Task: Add a signature Kyle Scott containing Best wishes for a happy National Child Health Day, Kyle Scott to email address softage.6@softage.net and add a folder Manufacturing
Action: Mouse moved to (113, 114)
Screenshot: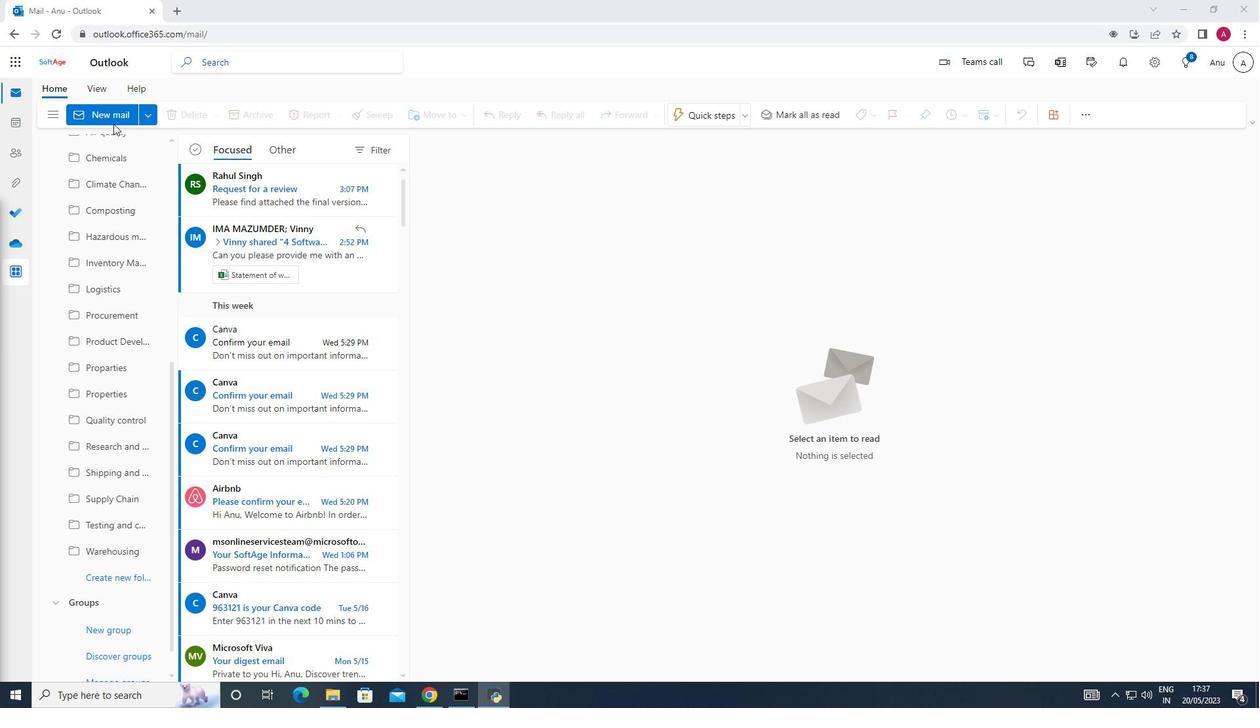 
Action: Mouse pressed left at (113, 114)
Screenshot: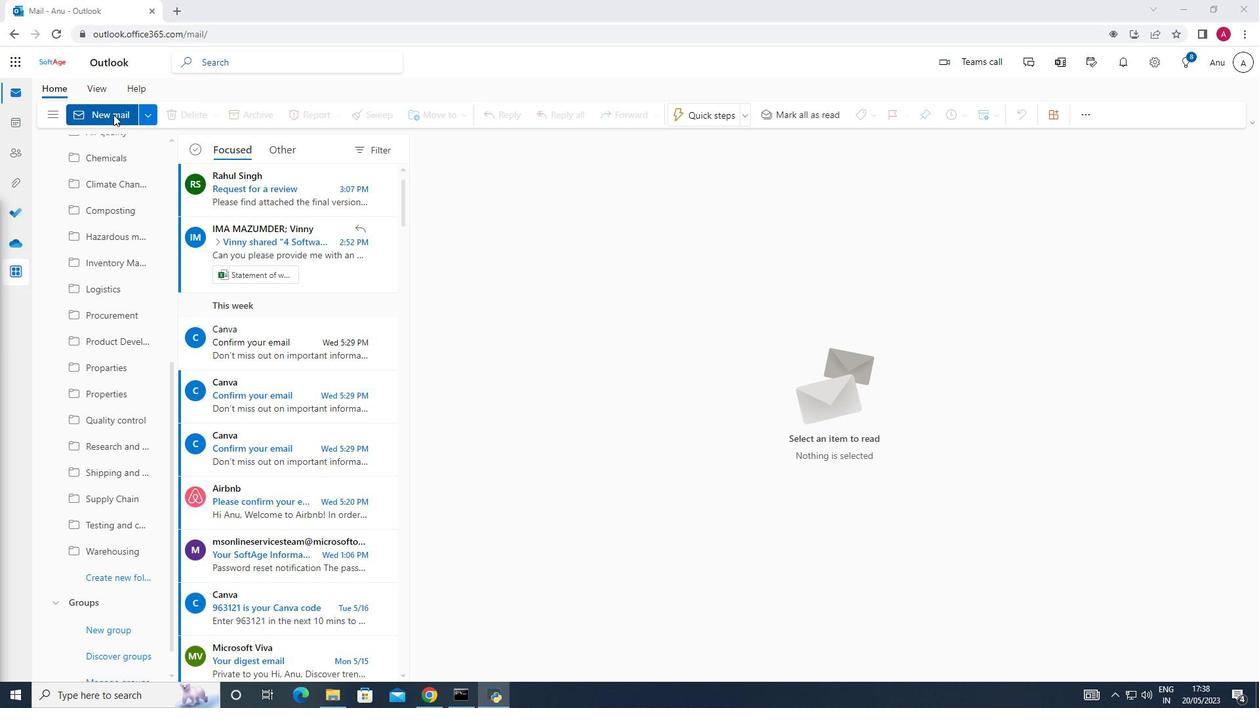 
Action: Mouse moved to (892, 114)
Screenshot: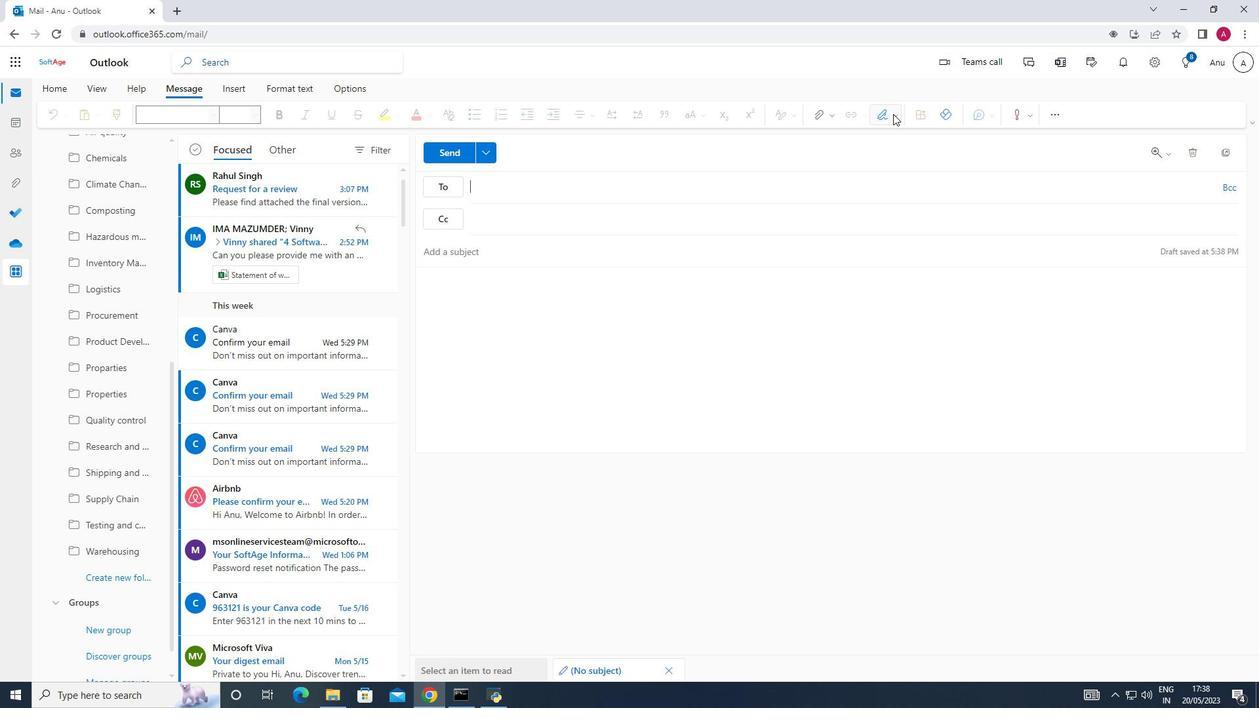 
Action: Mouse pressed left at (892, 114)
Screenshot: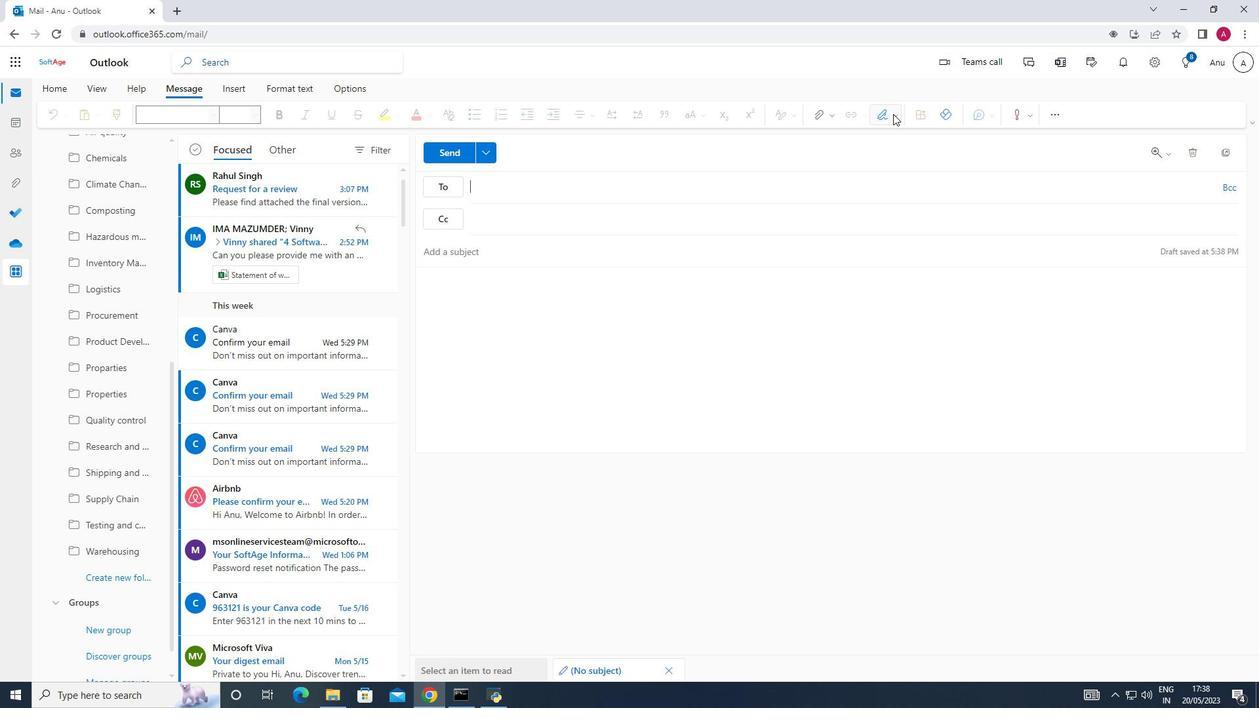 
Action: Mouse moved to (870, 169)
Screenshot: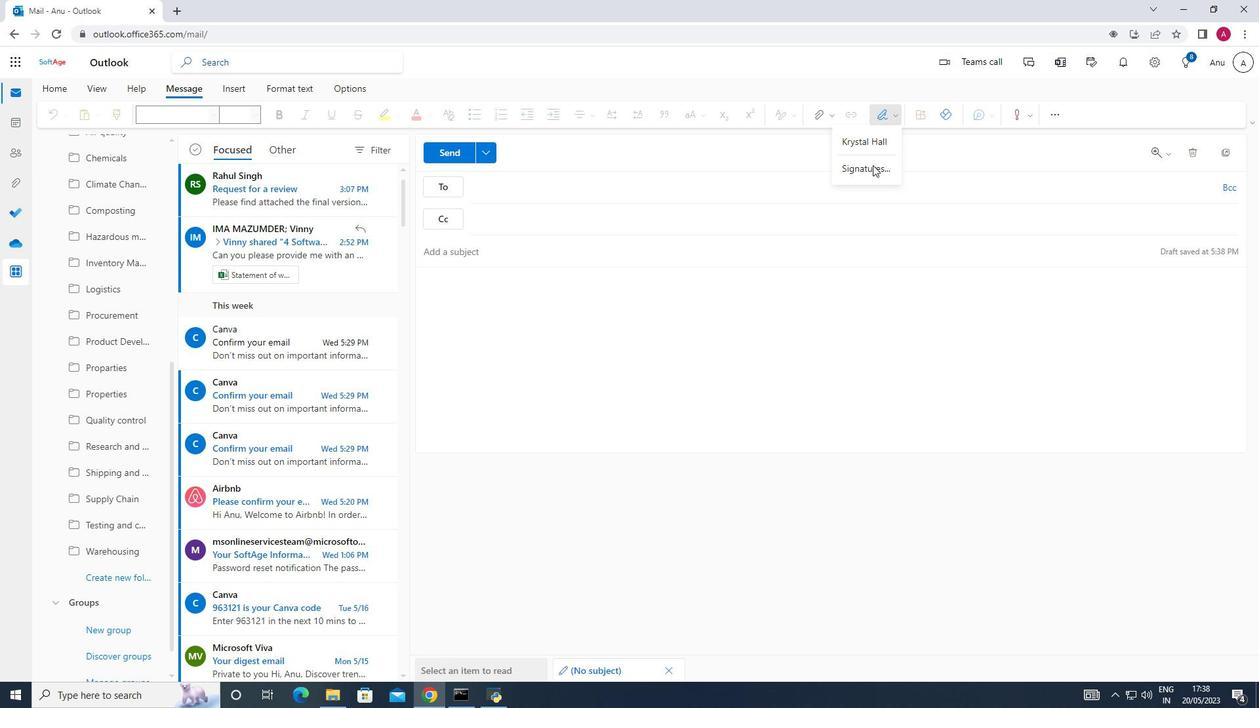
Action: Mouse pressed left at (870, 169)
Screenshot: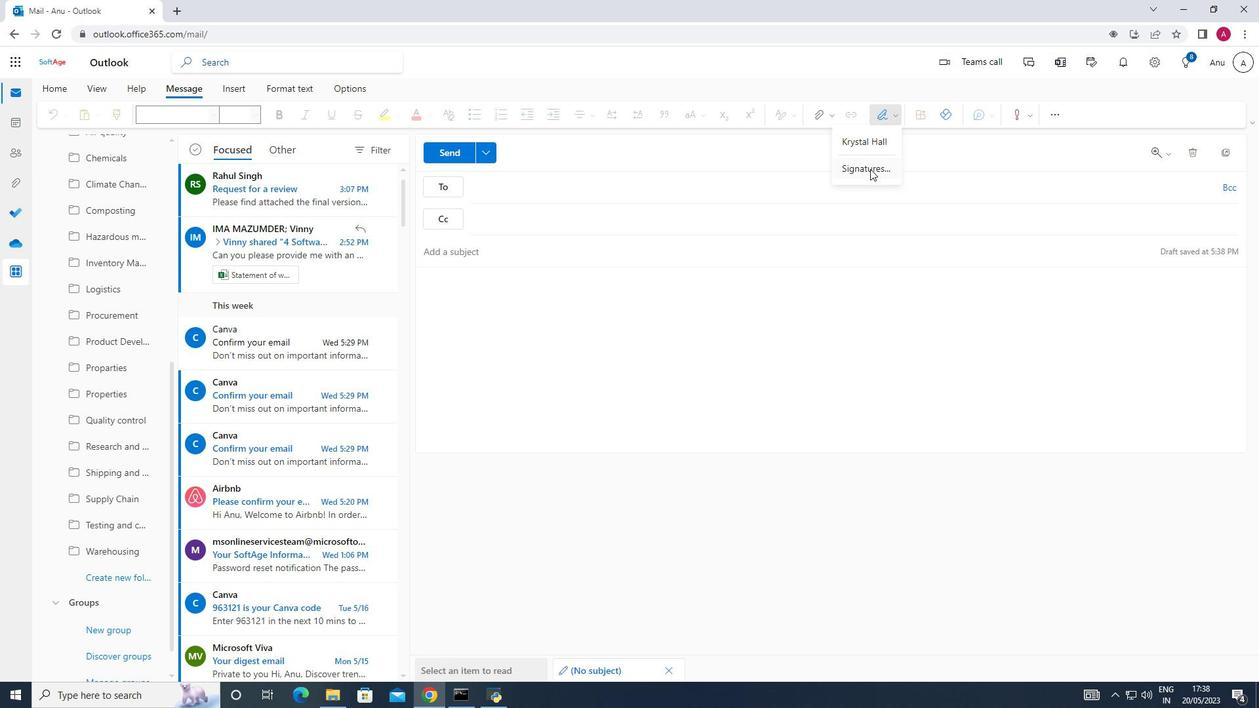 
Action: Mouse moved to (880, 213)
Screenshot: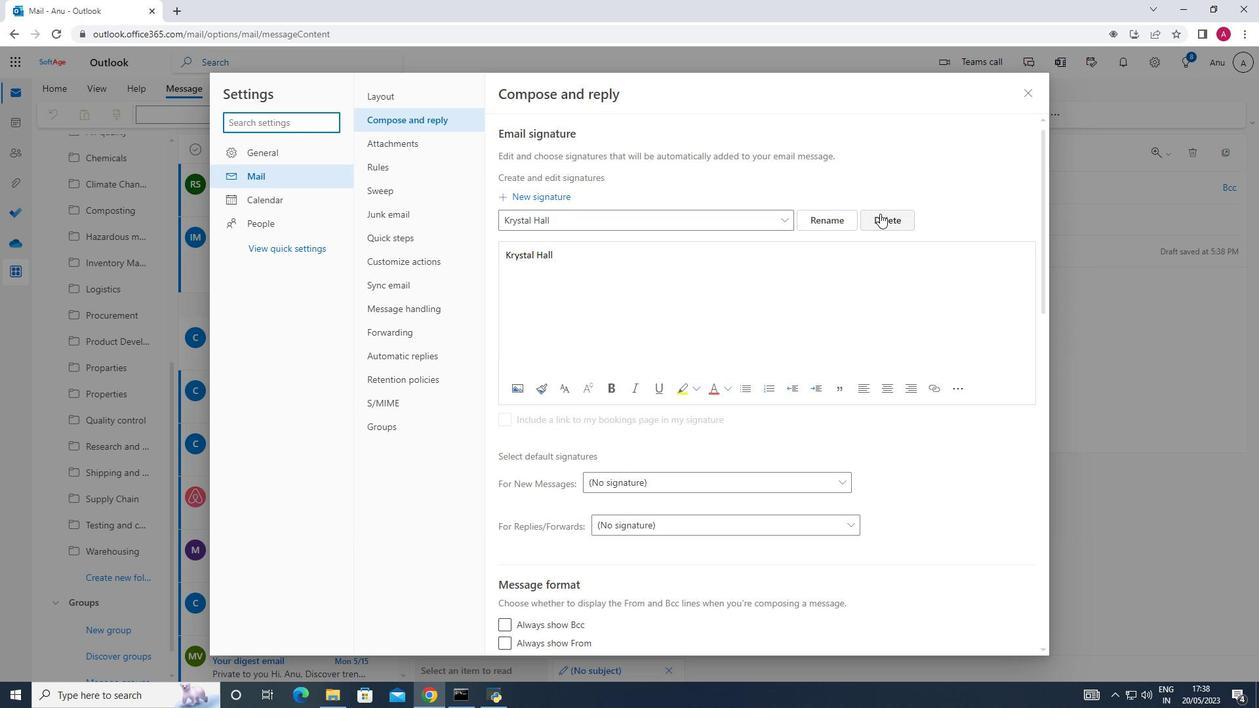 
Action: Mouse pressed left at (880, 213)
Screenshot: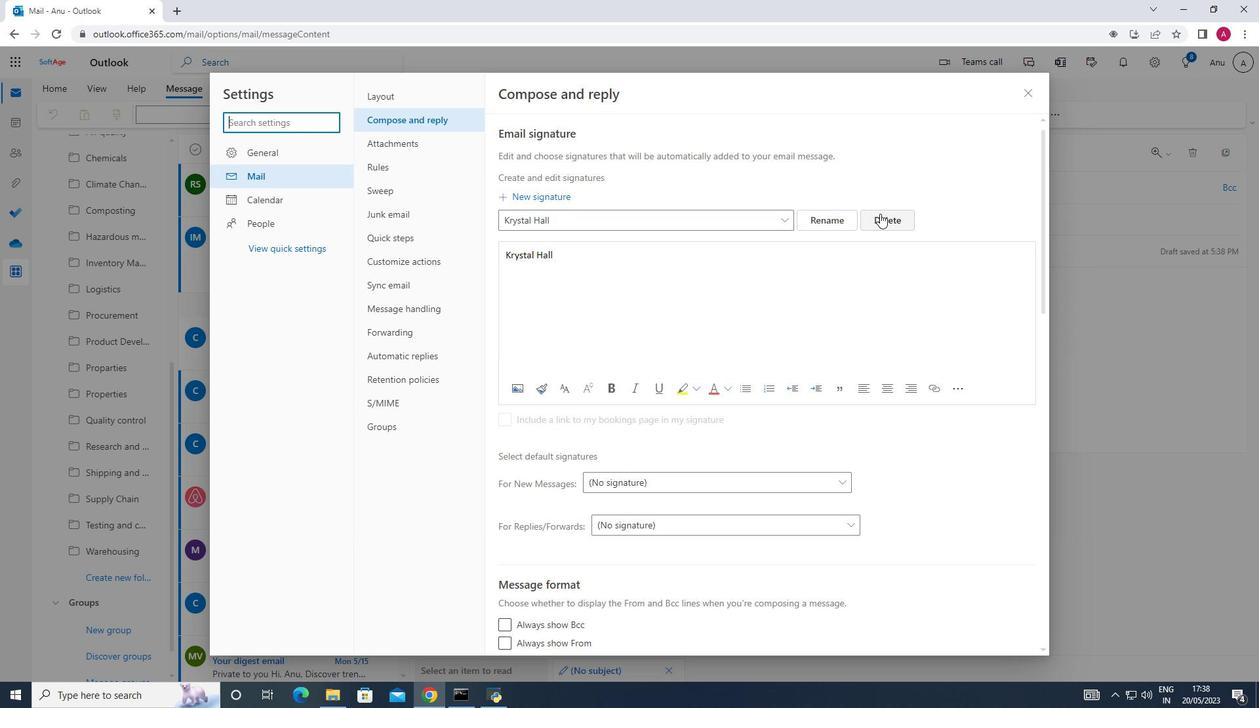 
Action: Mouse moved to (554, 217)
Screenshot: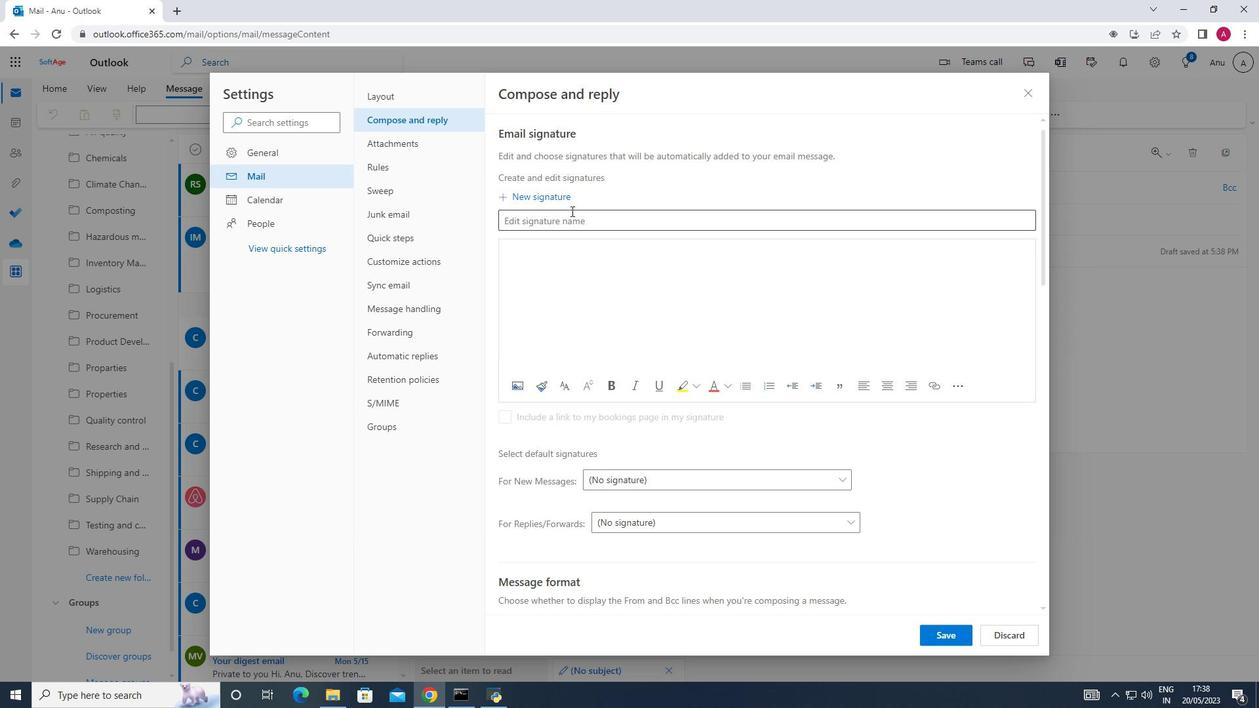 
Action: Mouse pressed left at (554, 217)
Screenshot: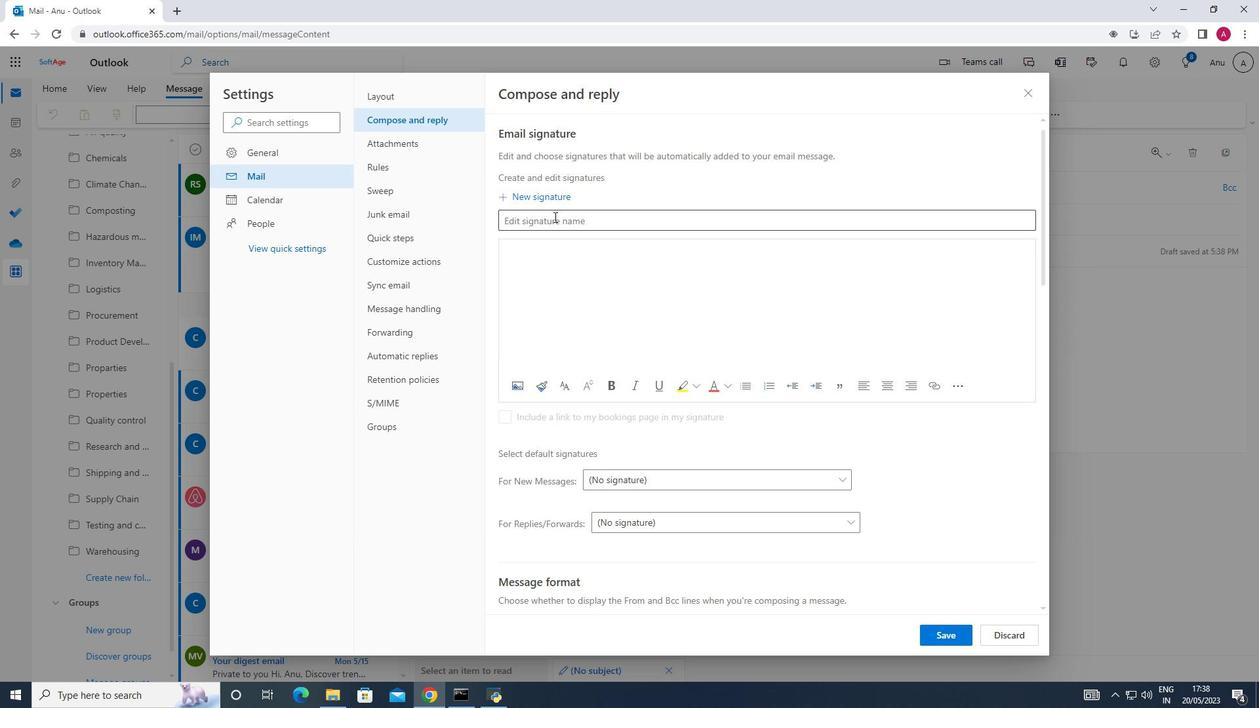 
Action: Key pressed <Key.shift>Kyle<Key.space><Key.shift>Scott
Screenshot: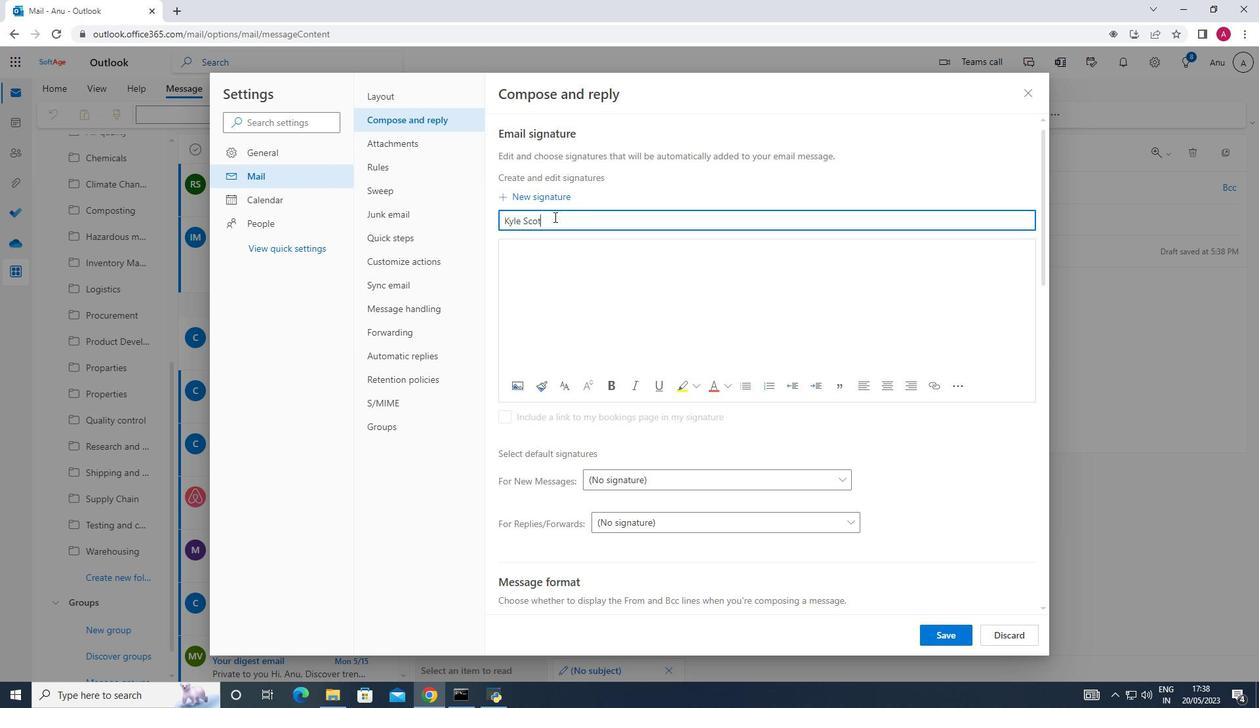 
Action: Mouse moved to (528, 244)
Screenshot: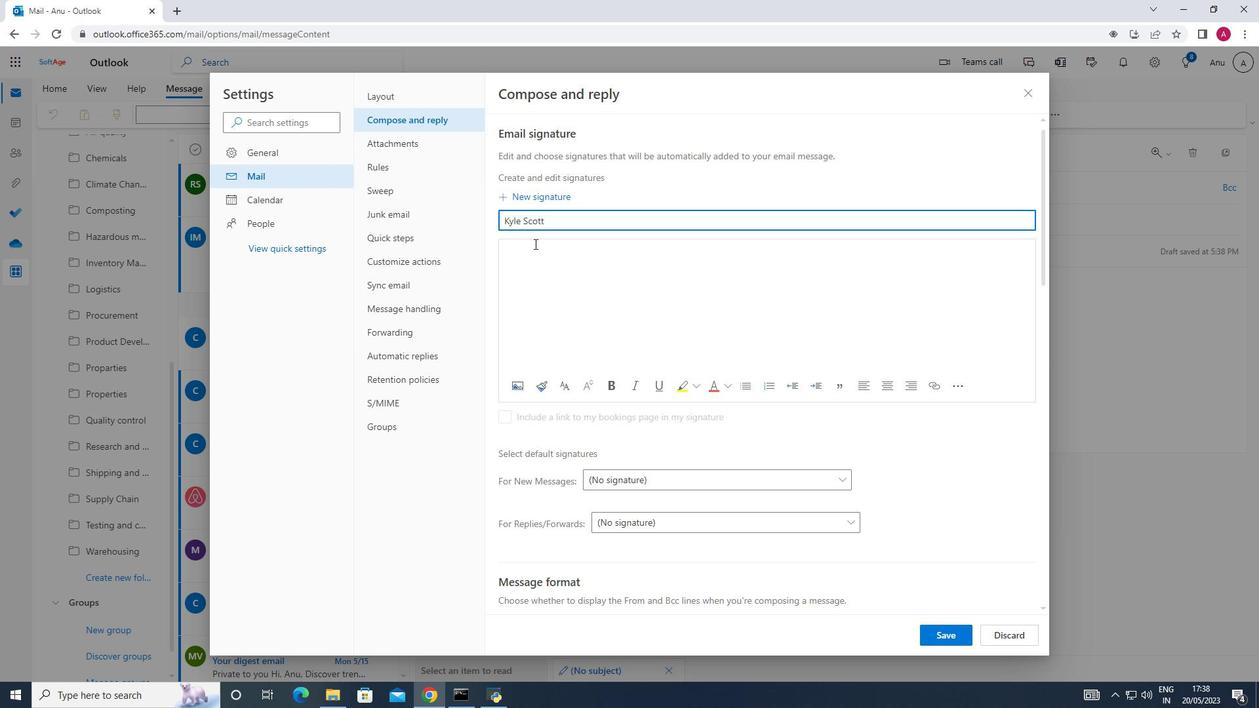 
Action: Mouse pressed left at (528, 244)
Screenshot: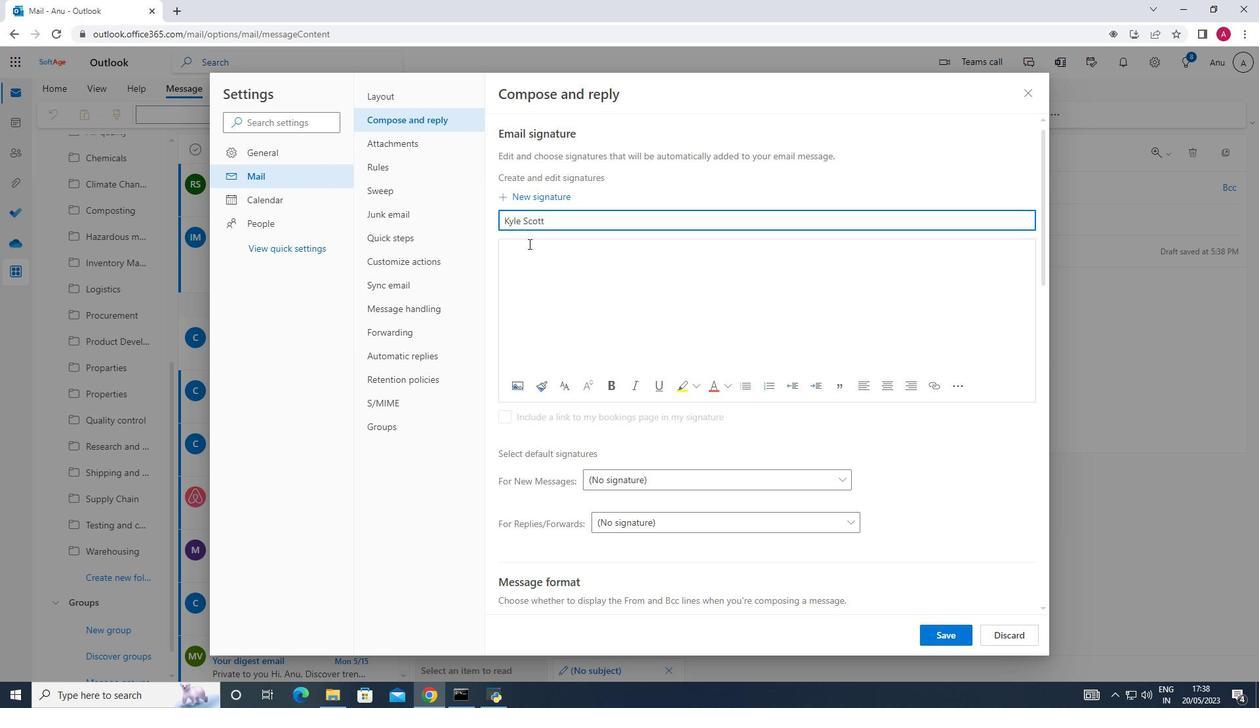 
Action: Key pressed <Key.shift>Kyle<Key.space><Key.shift>Scott
Screenshot: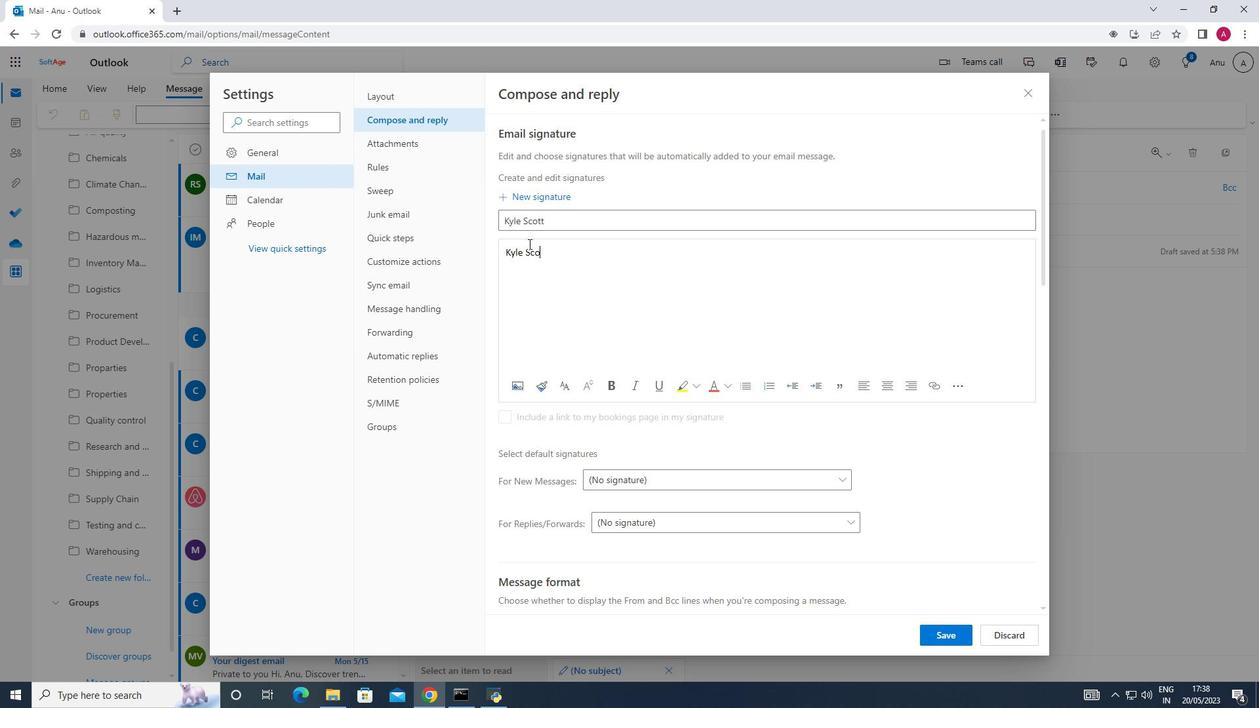 
Action: Mouse moved to (943, 631)
Screenshot: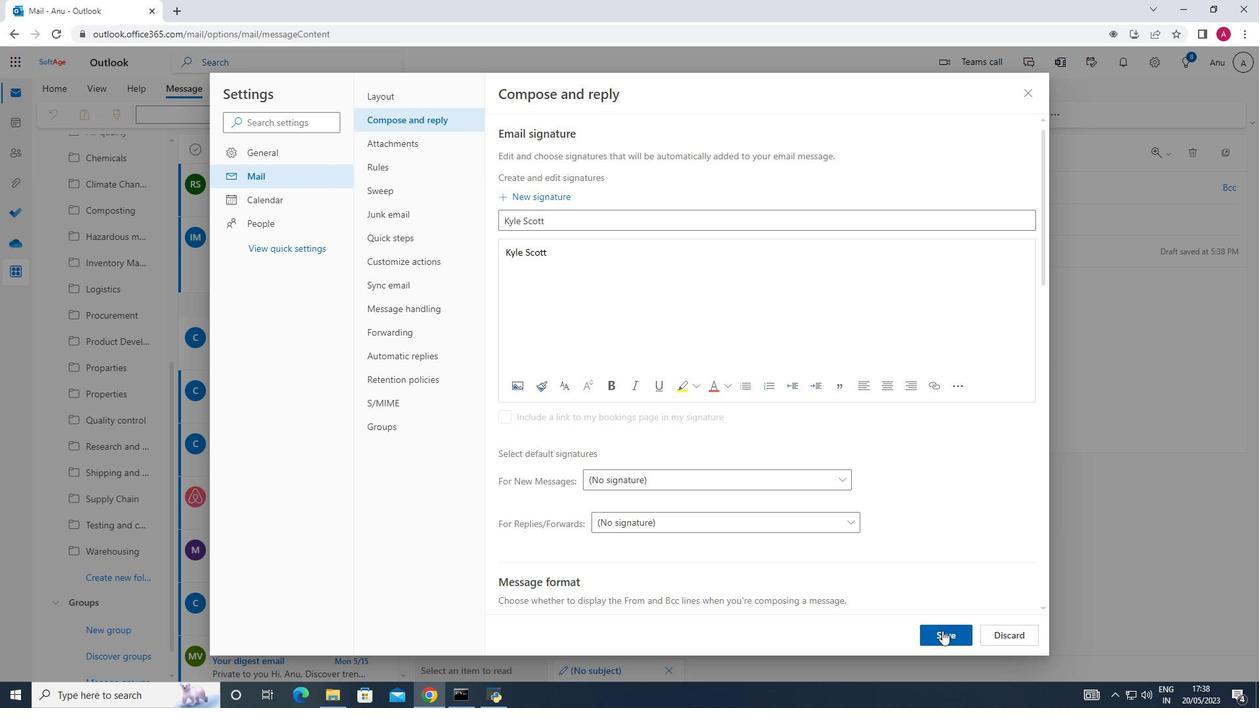 
Action: Mouse pressed left at (943, 631)
Screenshot: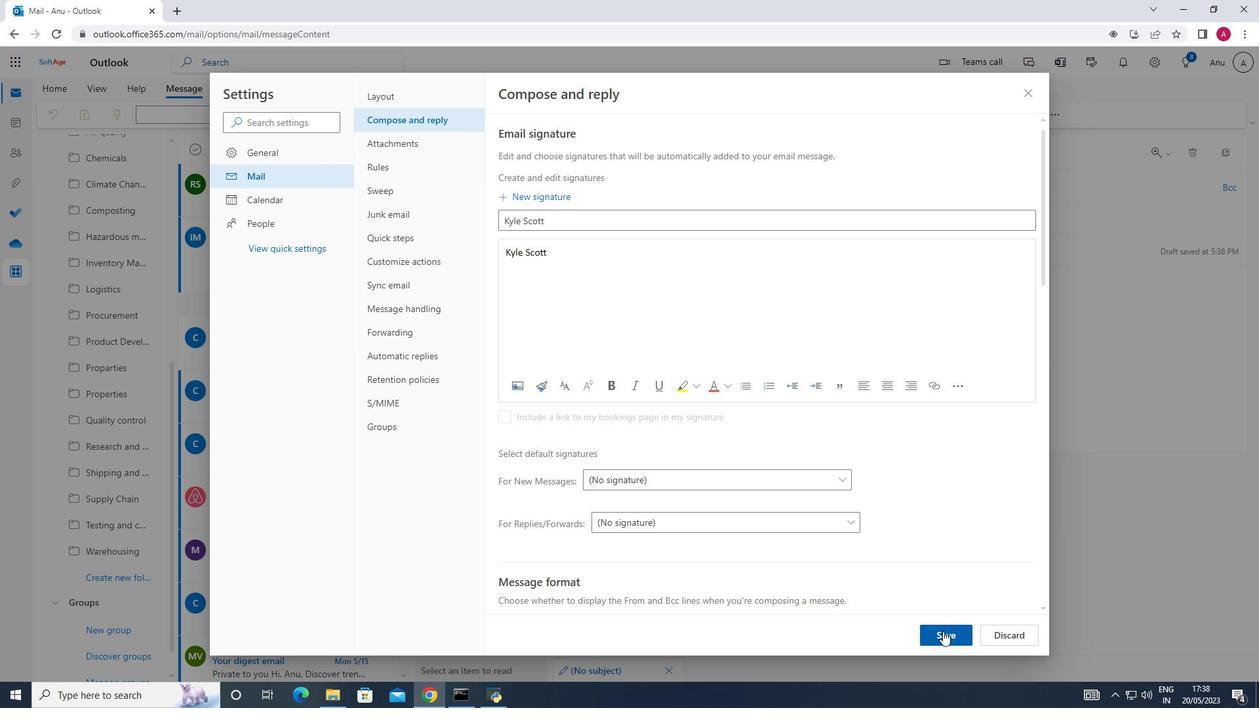 
Action: Mouse moved to (1027, 93)
Screenshot: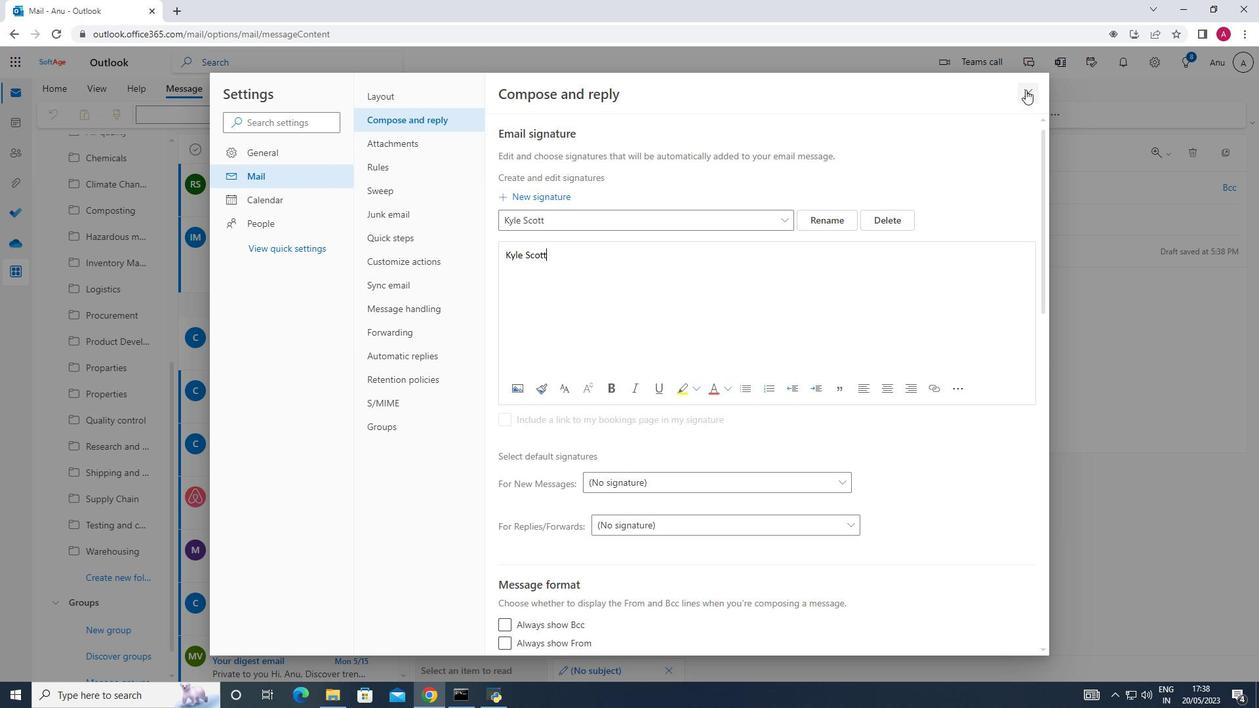 
Action: Mouse pressed left at (1027, 93)
Screenshot: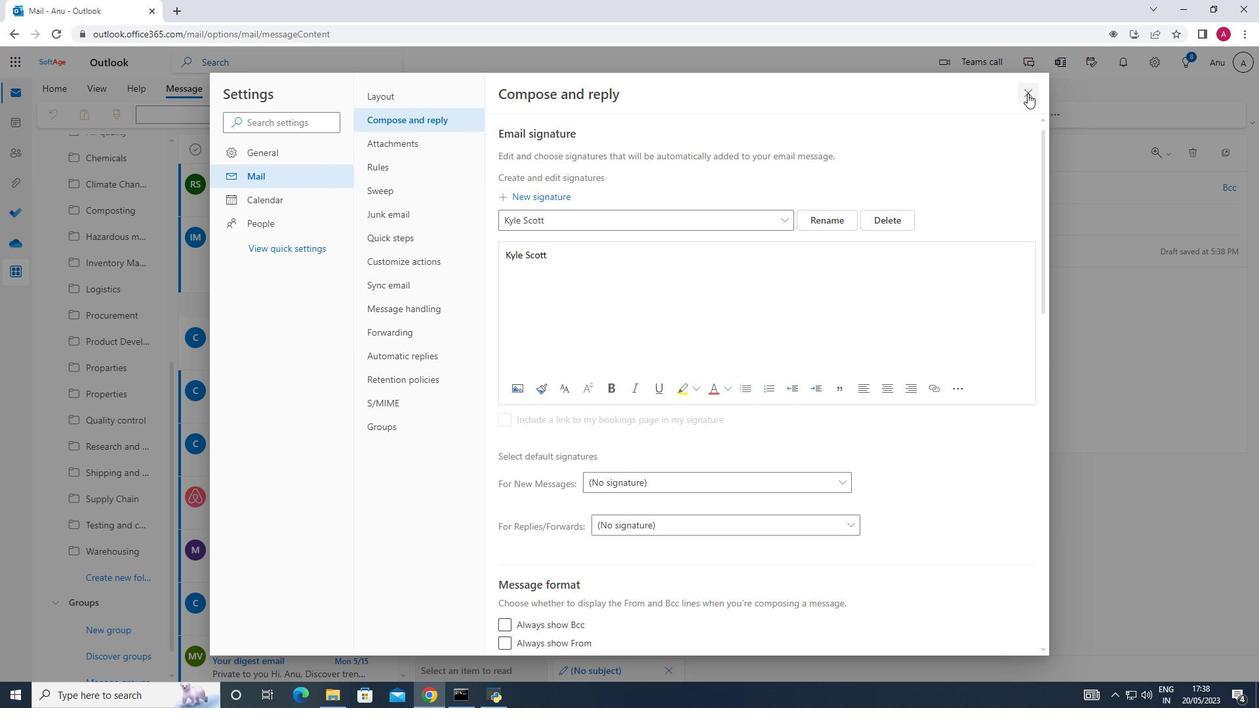 
Action: Mouse moved to (436, 275)
Screenshot: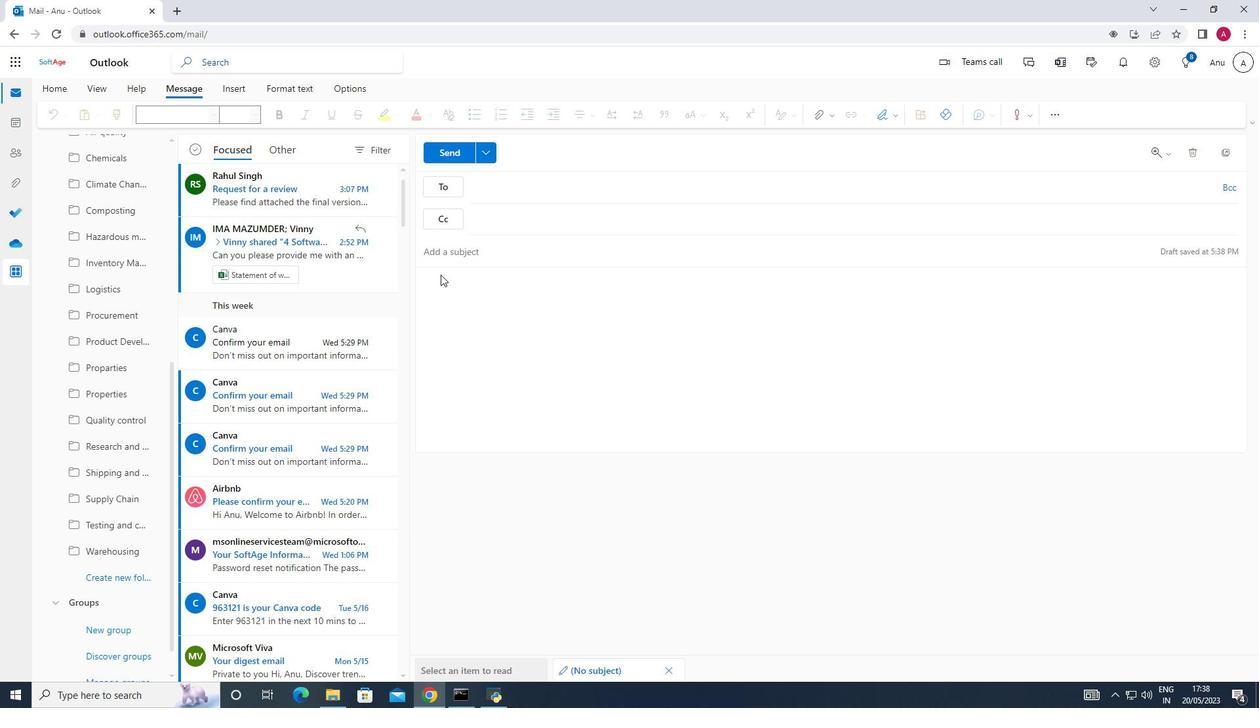 
Action: Mouse pressed left at (436, 275)
Screenshot: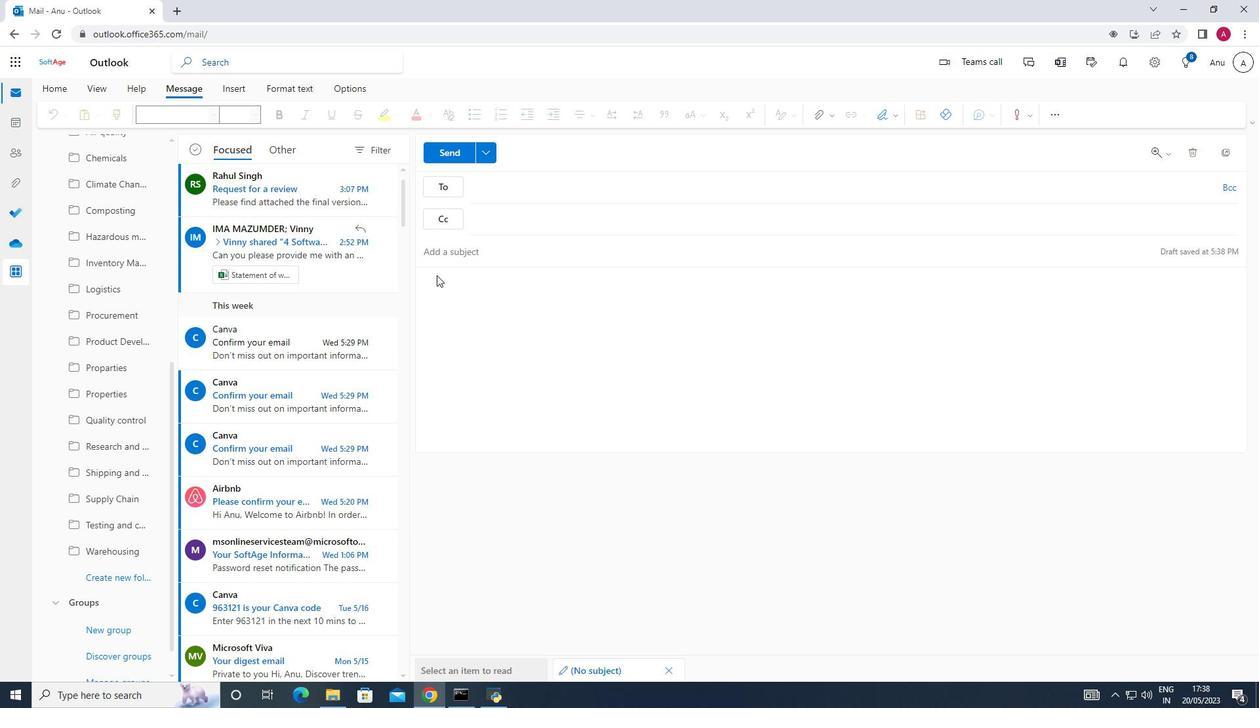 
Action: Mouse moved to (432, 288)
Screenshot: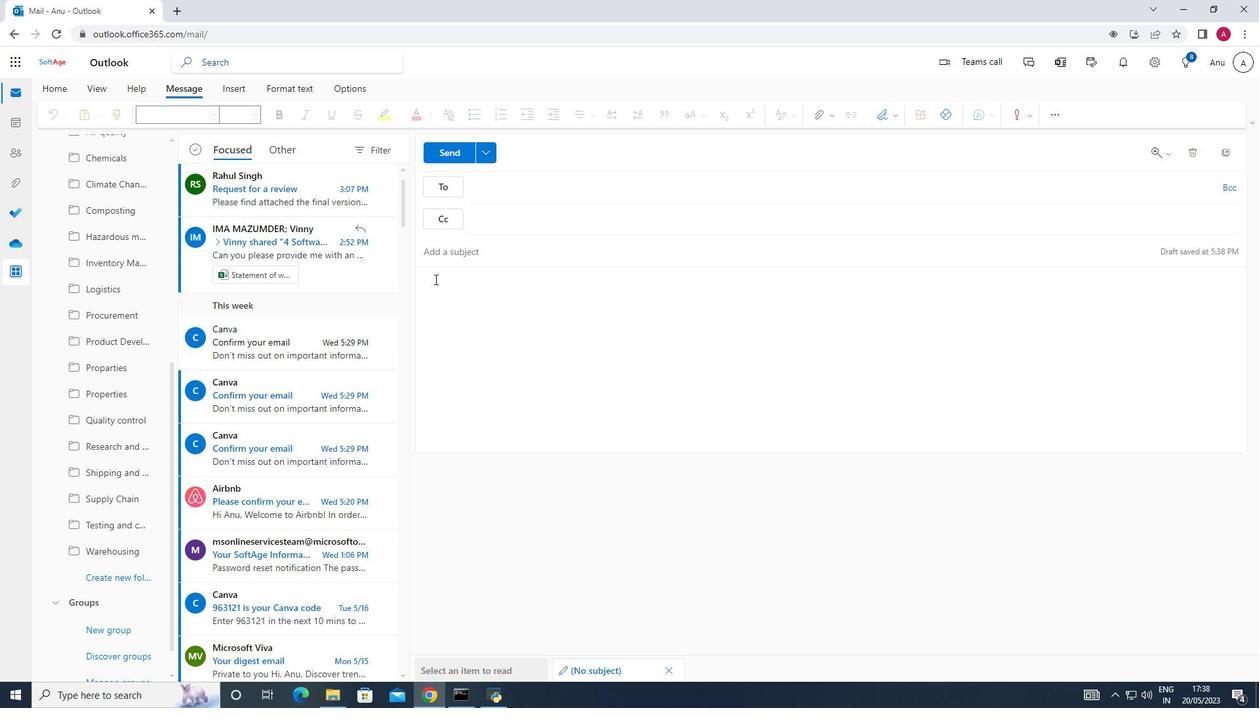 
Action: Mouse pressed left at (432, 288)
Screenshot: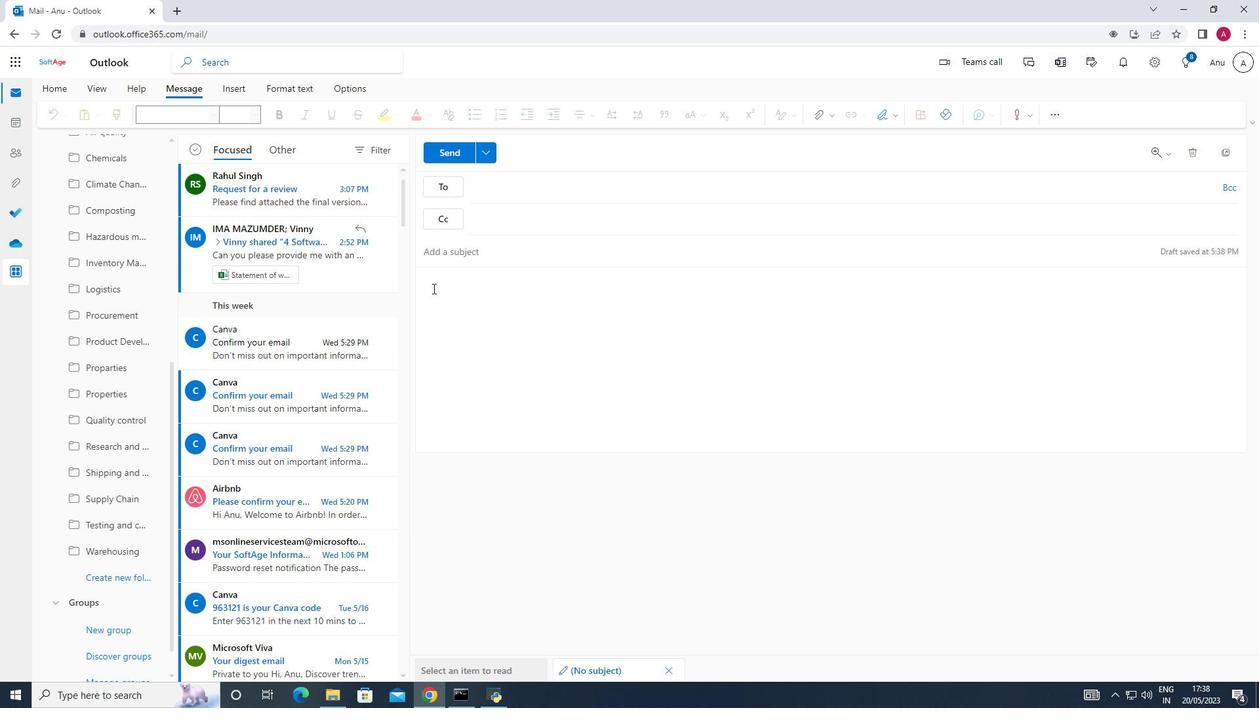 
Action: Key pressed <Key.shift>Best<Key.space><Key.shift>Wishes<Key.space><Key.shift>For<Key.space><Key.shift>A<Key.space><Key.shift>Happy<Key.space><Key.shift>National<Key.space><Key.shift>Child<Key.space><Key.shift>Health<Key.space><Key.shift>Day.
Screenshot: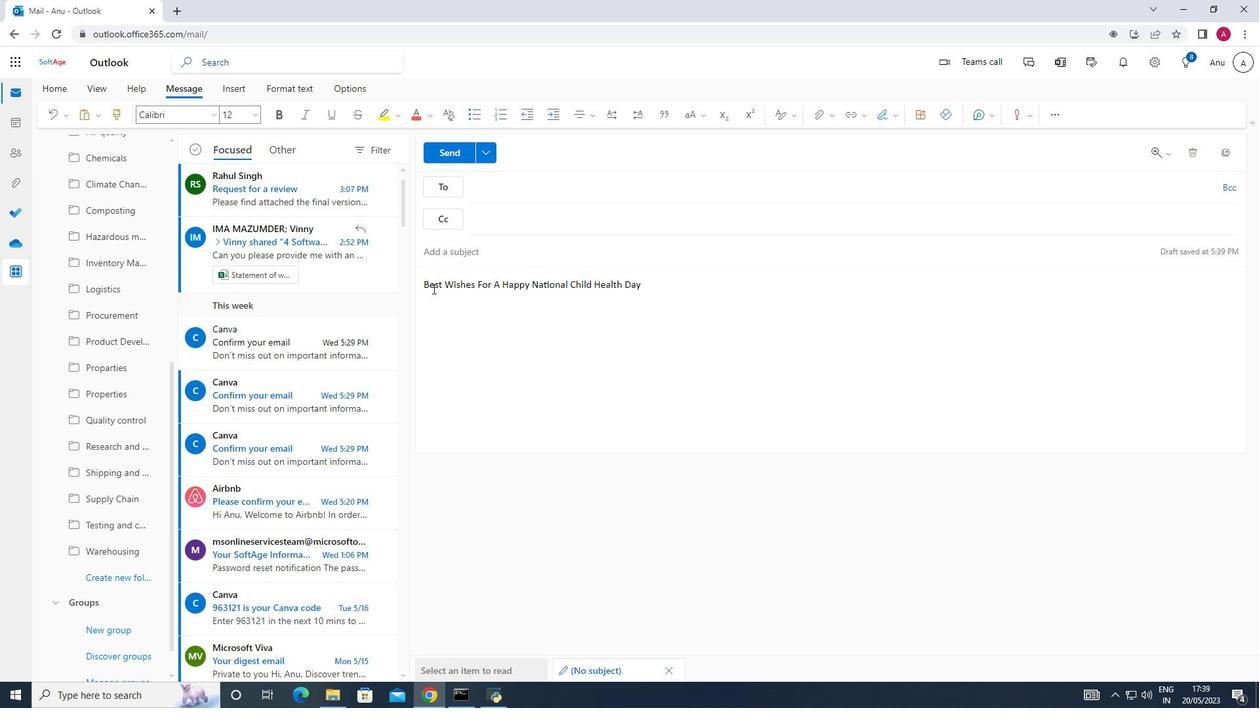 
Action: Mouse moved to (893, 114)
Screenshot: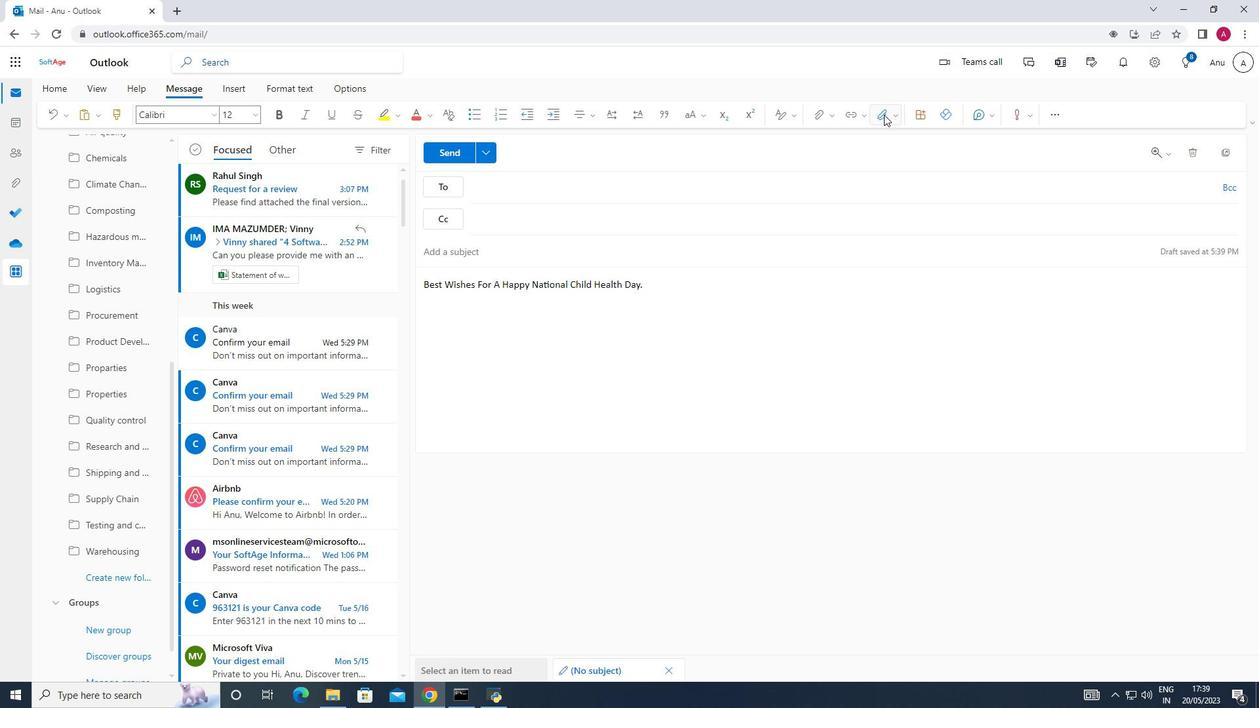 
Action: Mouse pressed left at (893, 114)
Screenshot: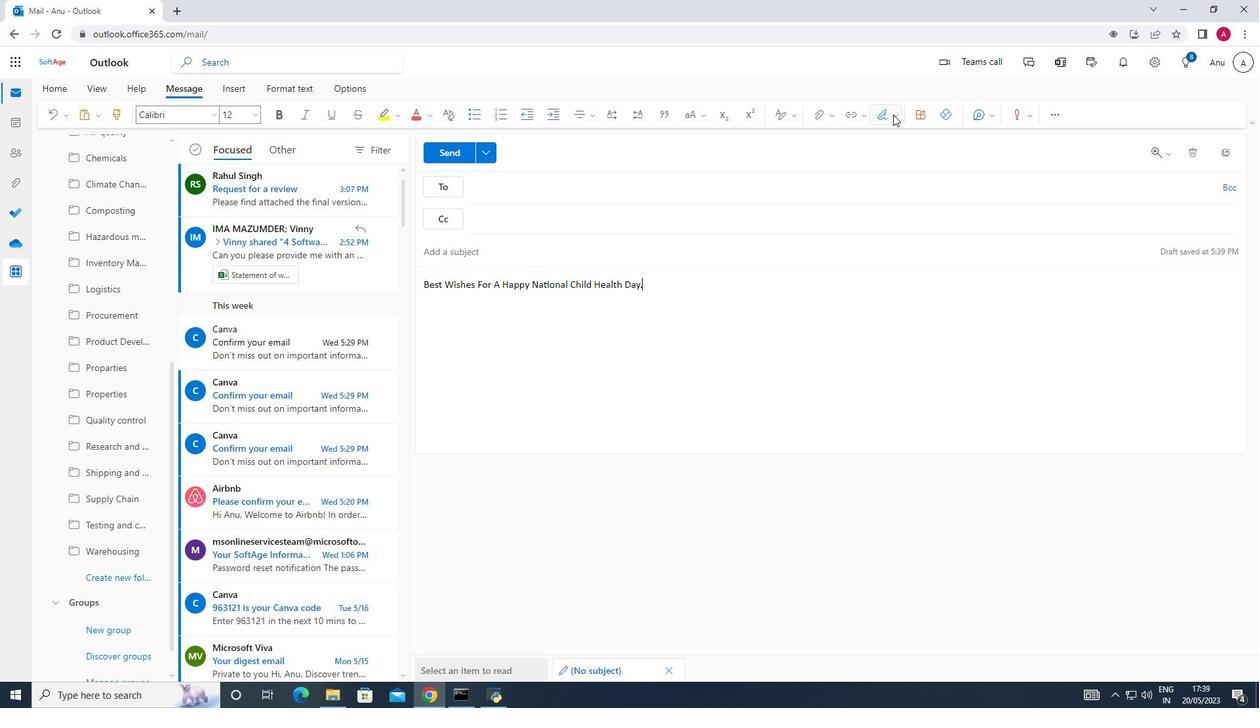 
Action: Mouse moved to (886, 141)
Screenshot: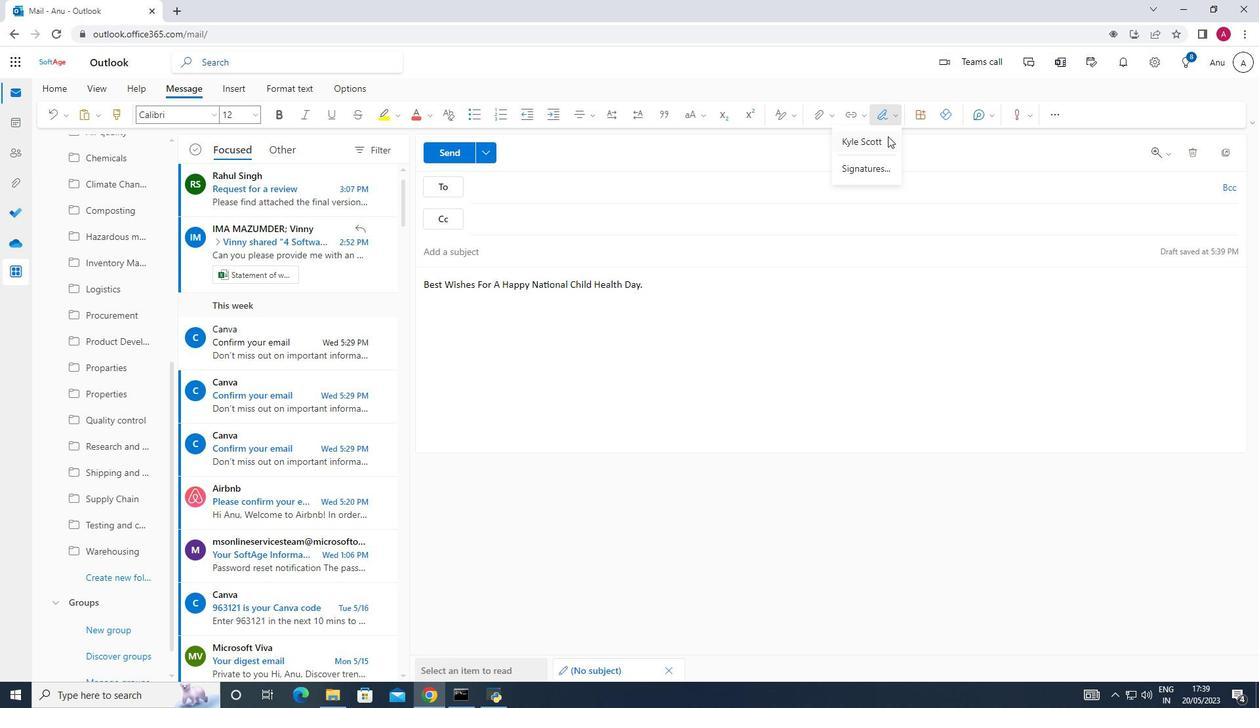 
Action: Mouse pressed left at (886, 141)
Screenshot: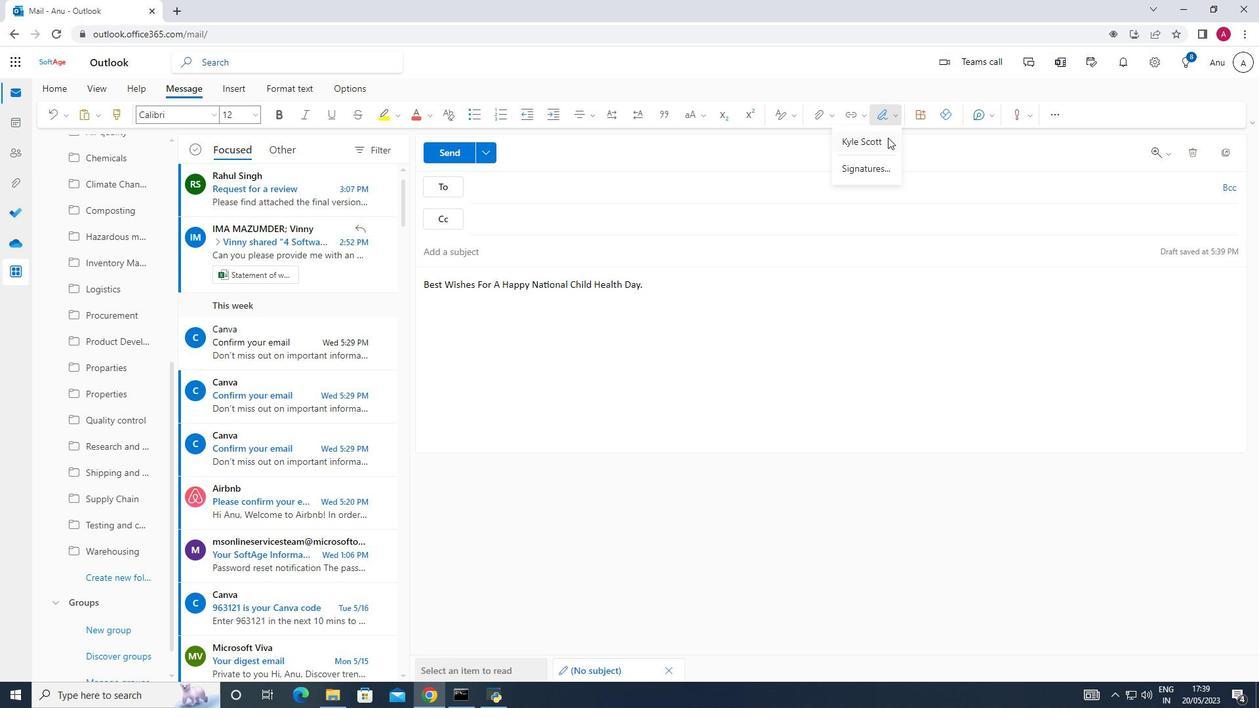 
Action: Mouse moved to (490, 192)
Screenshot: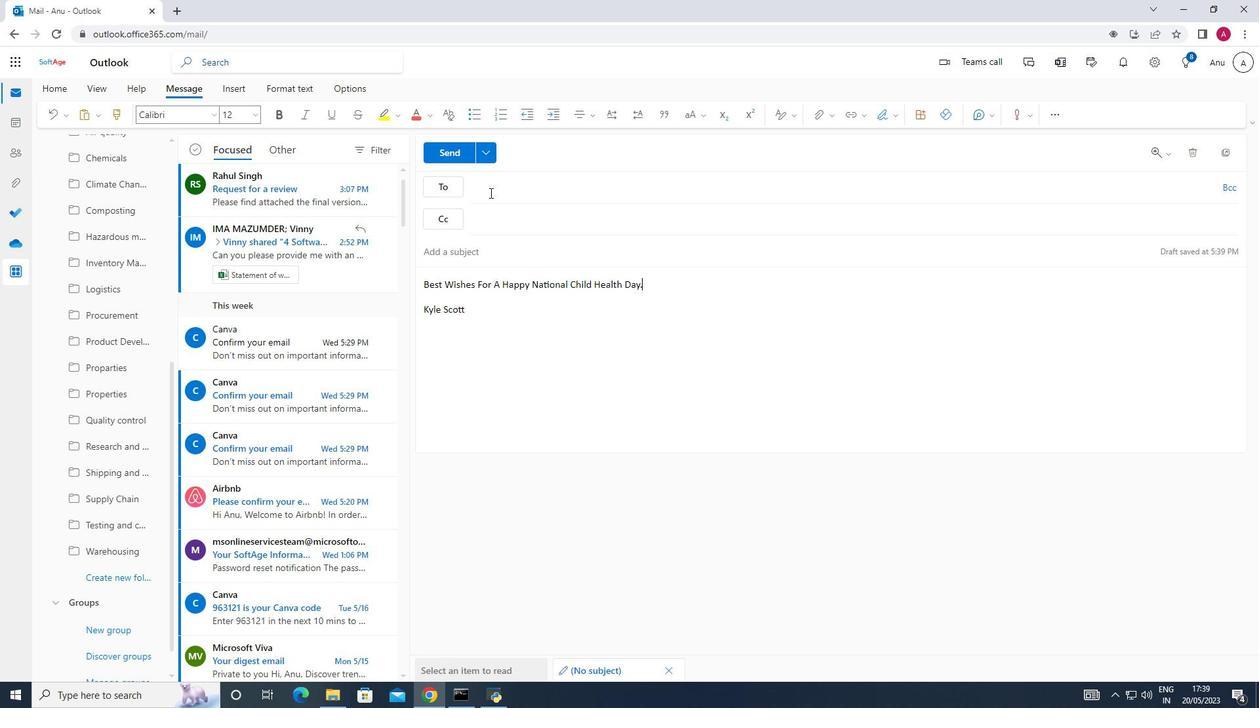 
Action: Mouse pressed left at (490, 192)
Screenshot: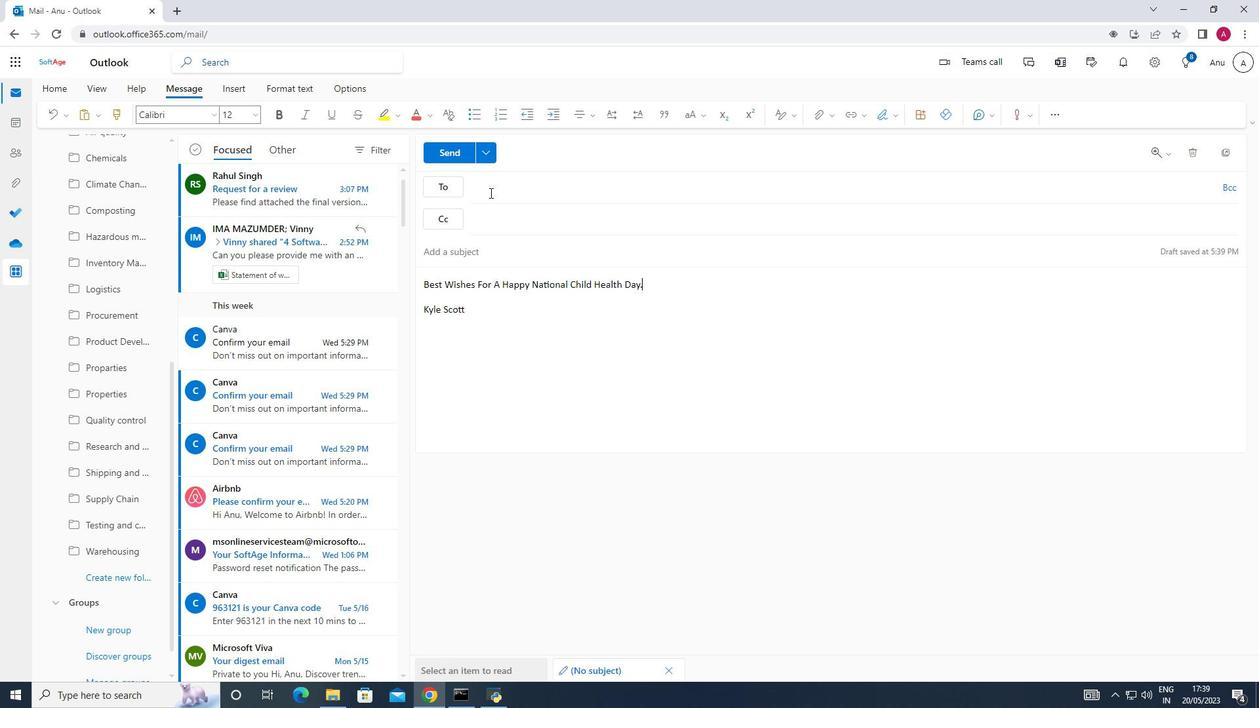 
Action: Key pressed <Key.shift>Softage.6<Key.shift>@softage.net
Screenshot: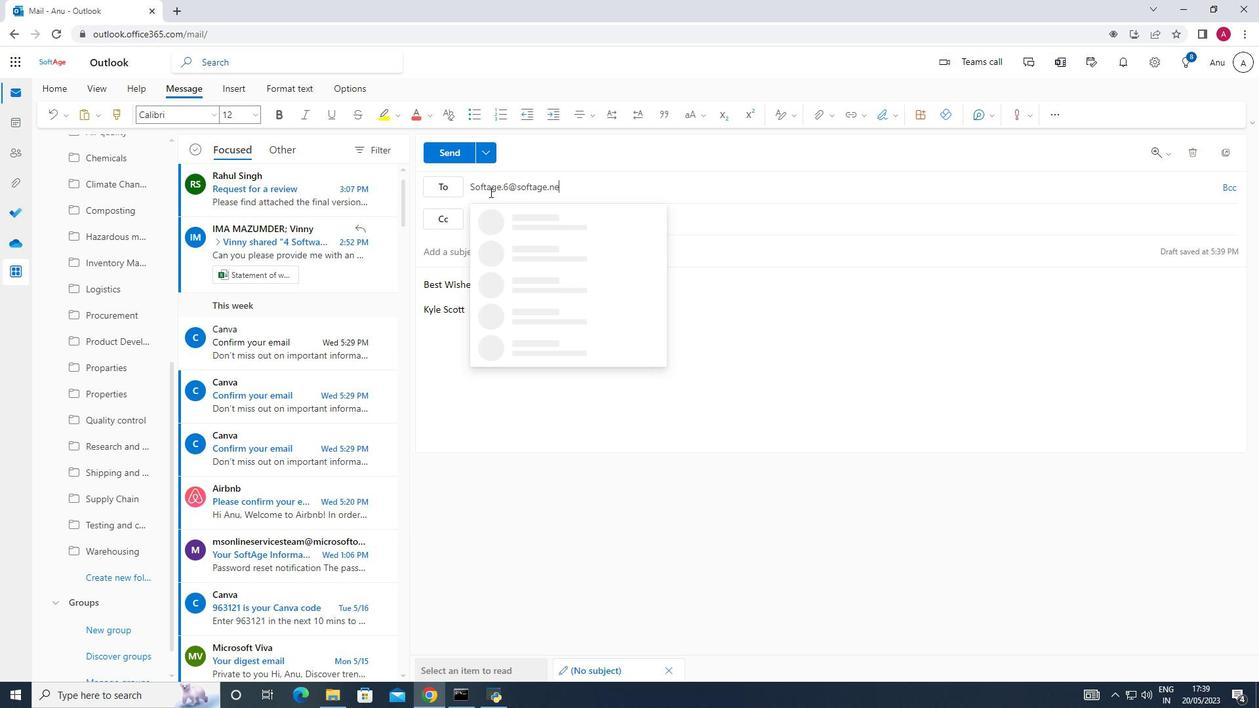 
Action: Mouse moved to (556, 215)
Screenshot: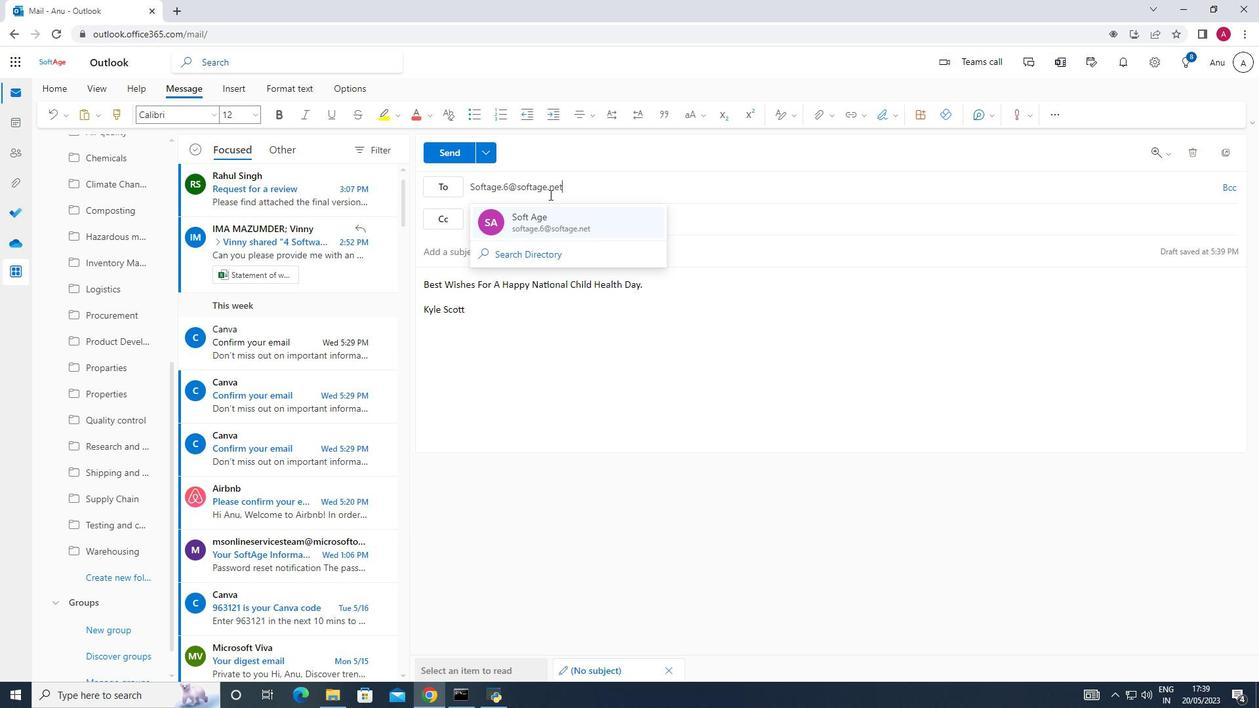 
Action: Mouse pressed left at (556, 215)
Screenshot: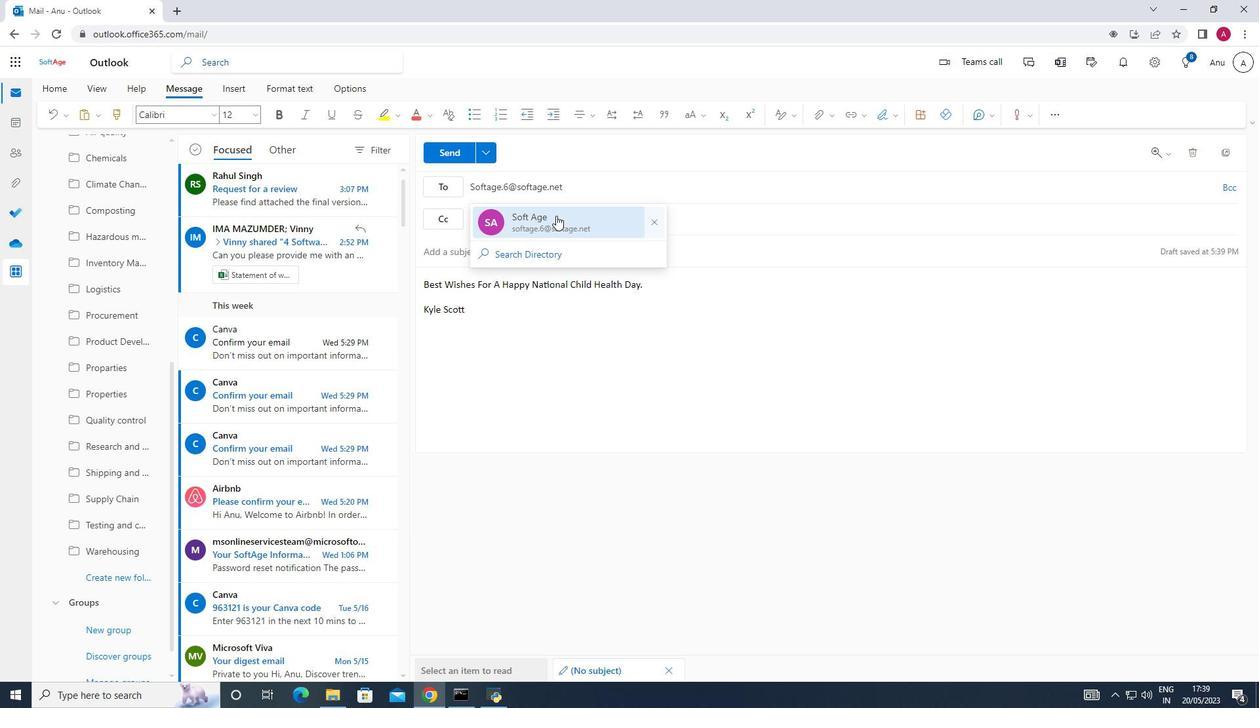 
Action: Mouse moved to (108, 486)
Screenshot: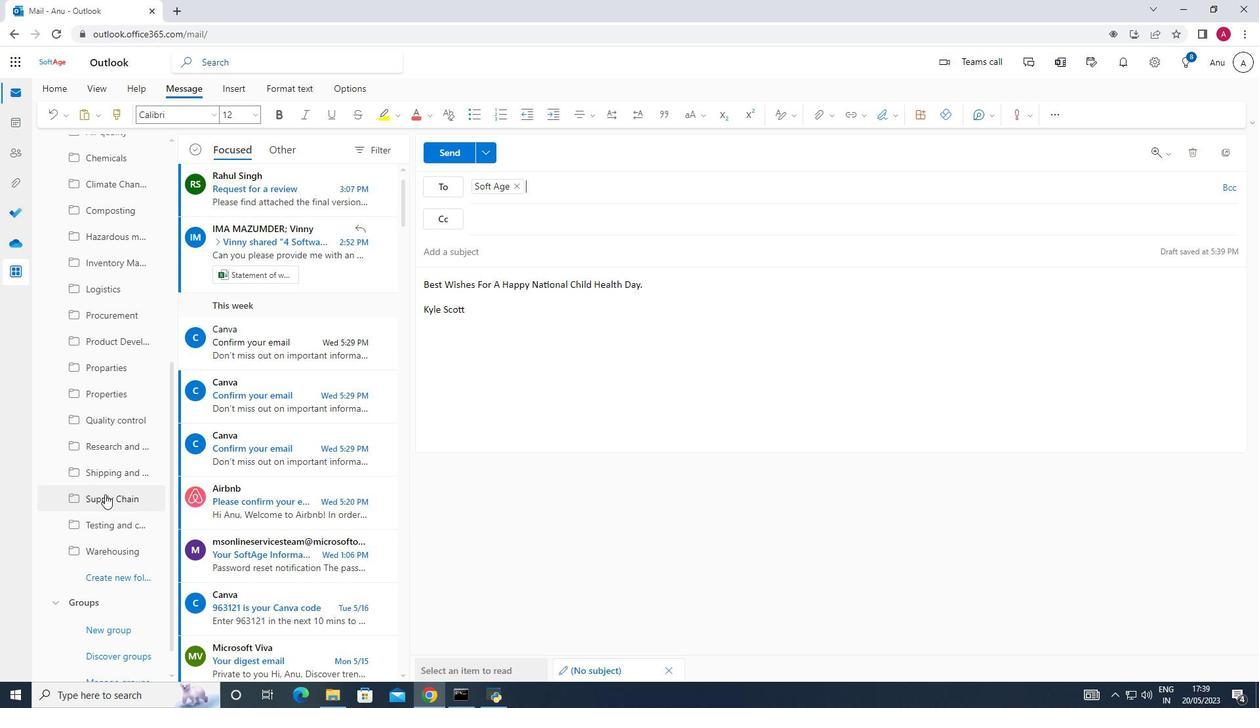 
Action: Mouse scrolled (108, 486) with delta (0, 0)
Screenshot: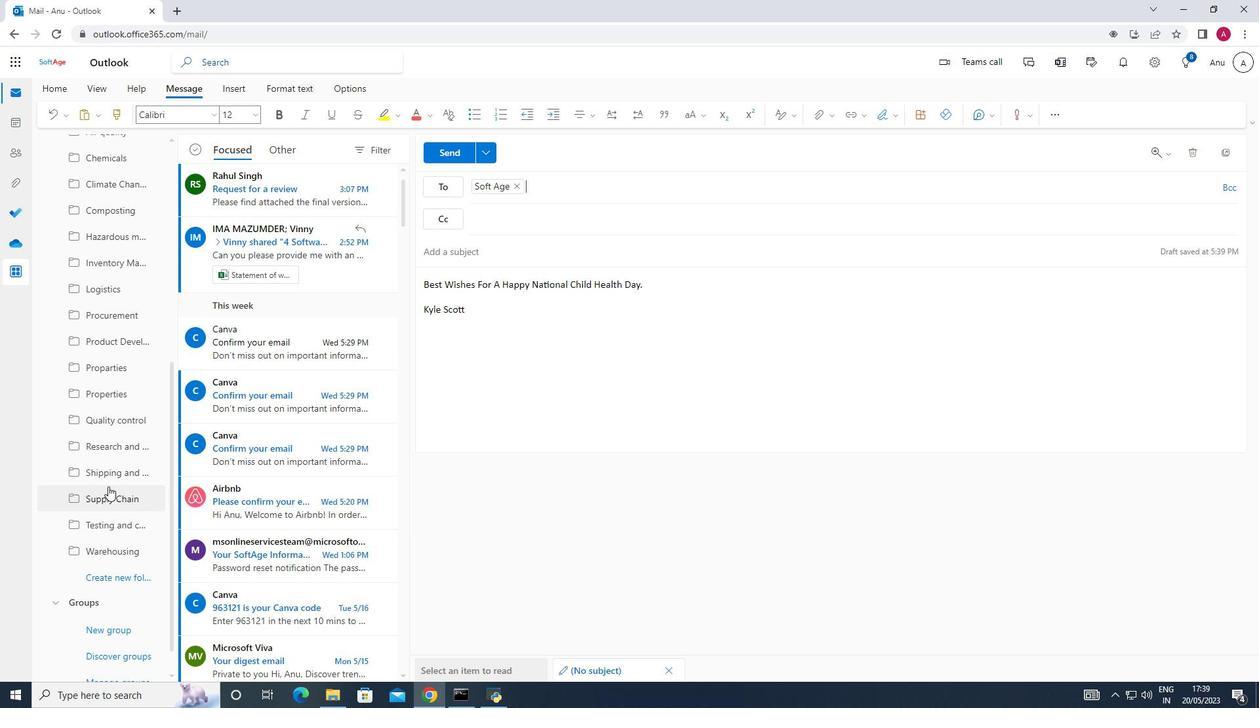 
Action: Mouse scrolled (108, 486) with delta (0, 0)
Screenshot: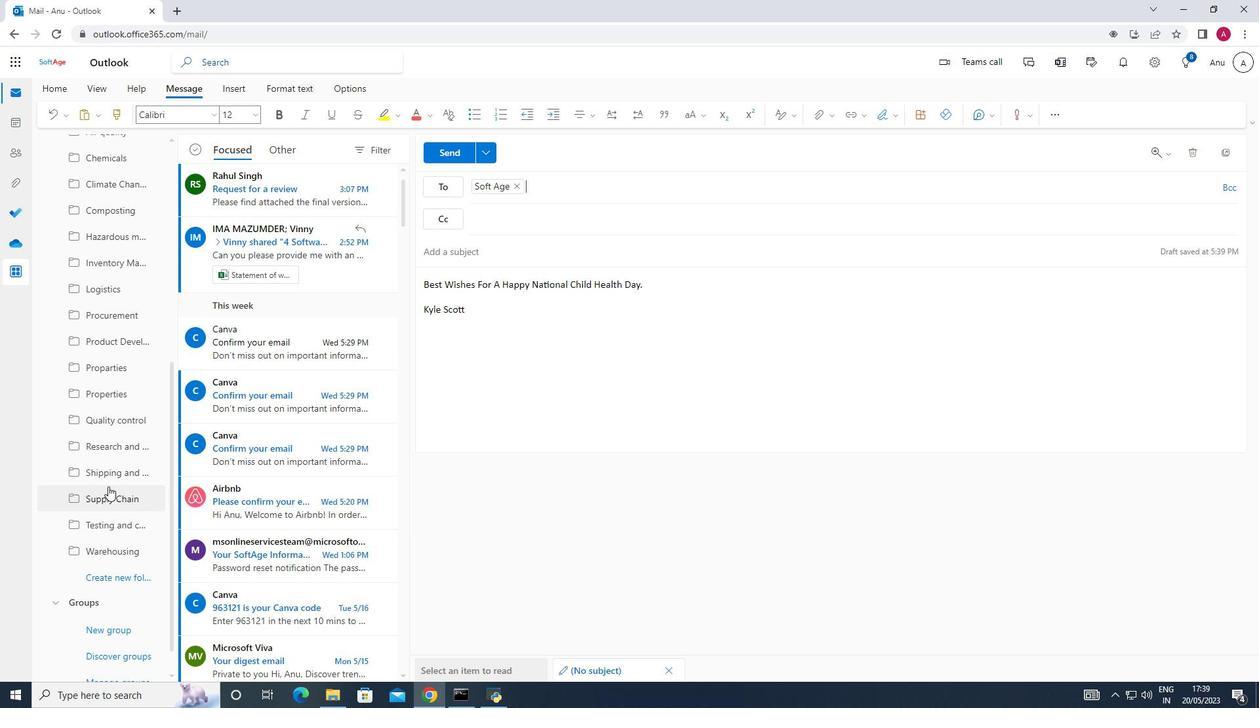 
Action: Mouse scrolled (108, 486) with delta (0, 0)
Screenshot: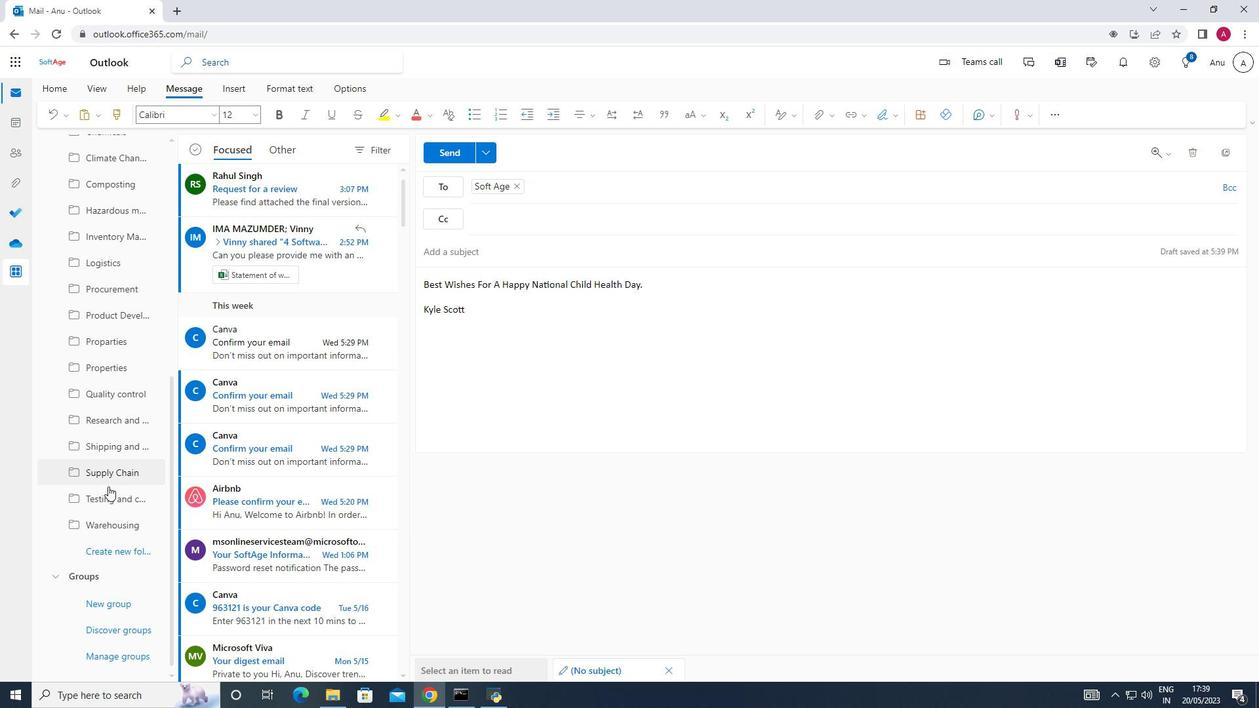 
Action: Mouse moved to (112, 544)
Screenshot: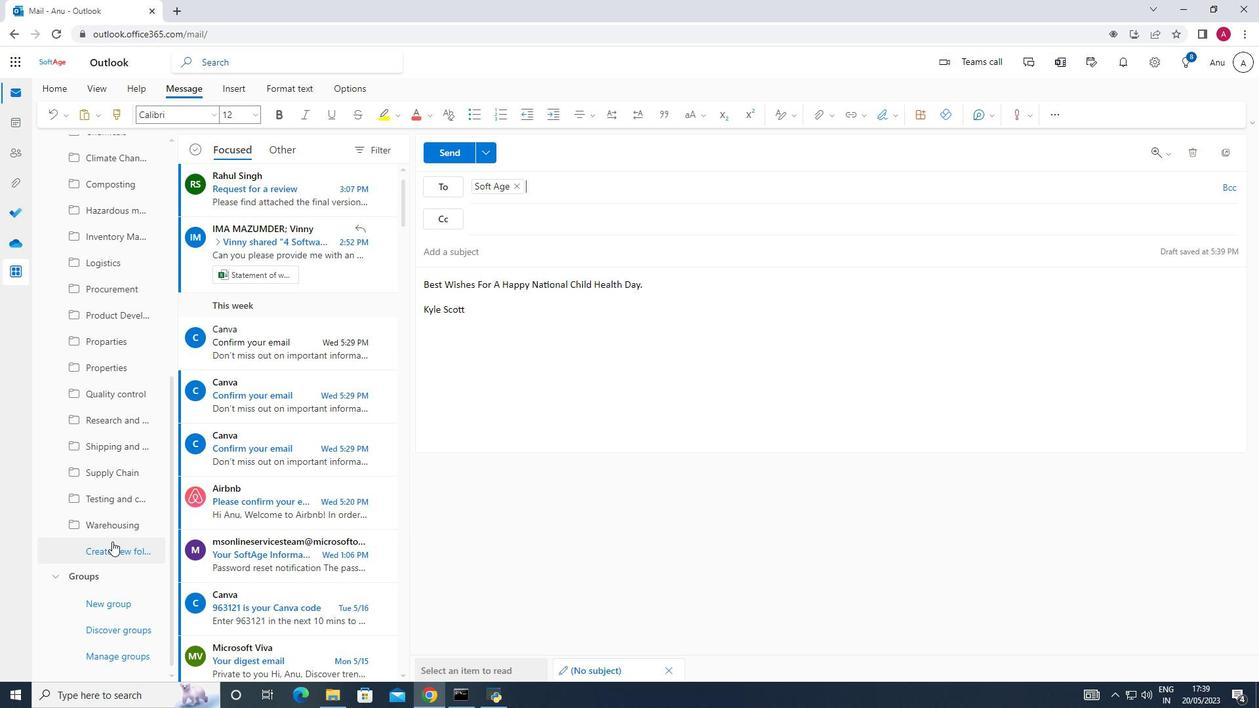 
Action: Mouse pressed left at (112, 544)
Screenshot: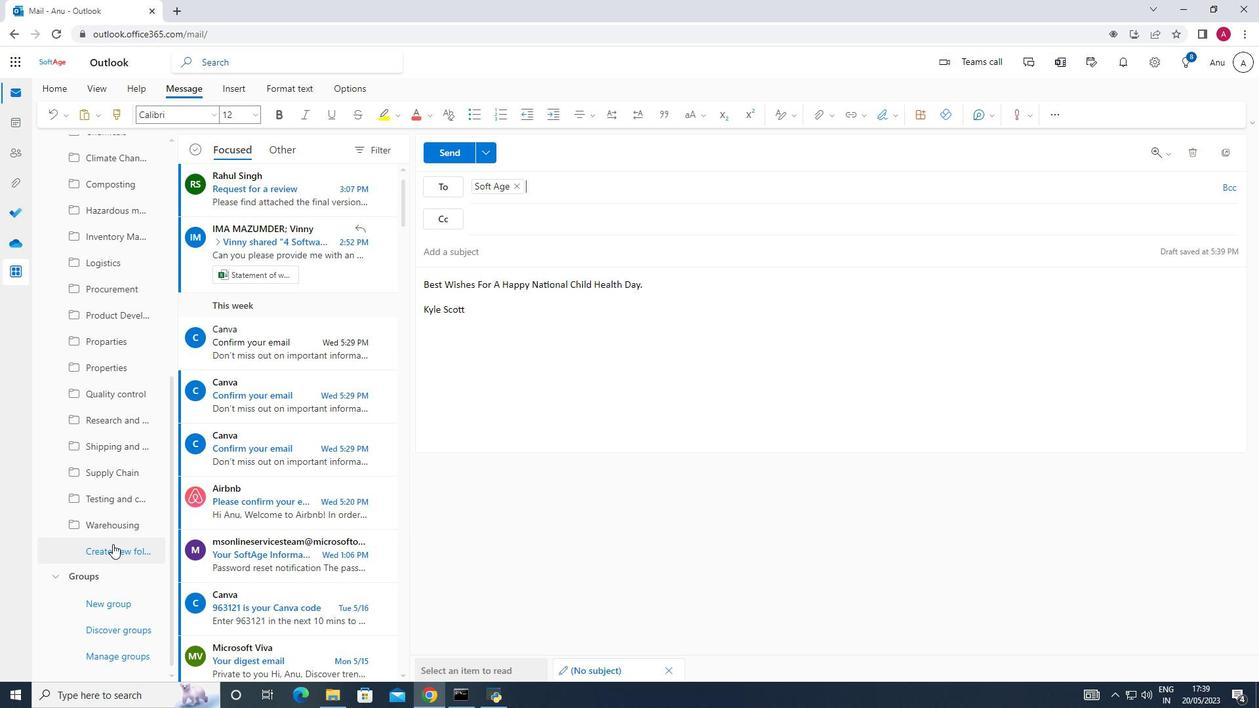 
Action: Mouse moved to (90, 554)
Screenshot: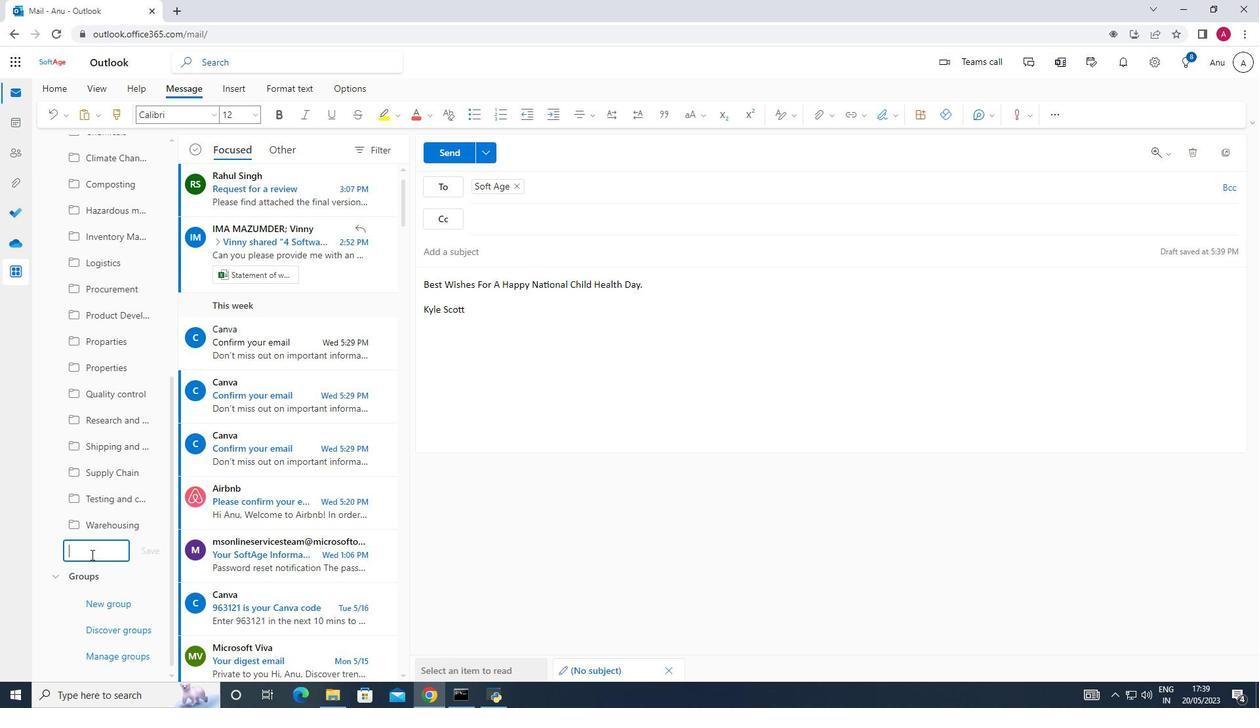 
Action: Key pressed <Key.shift>Manufacturing
Screenshot: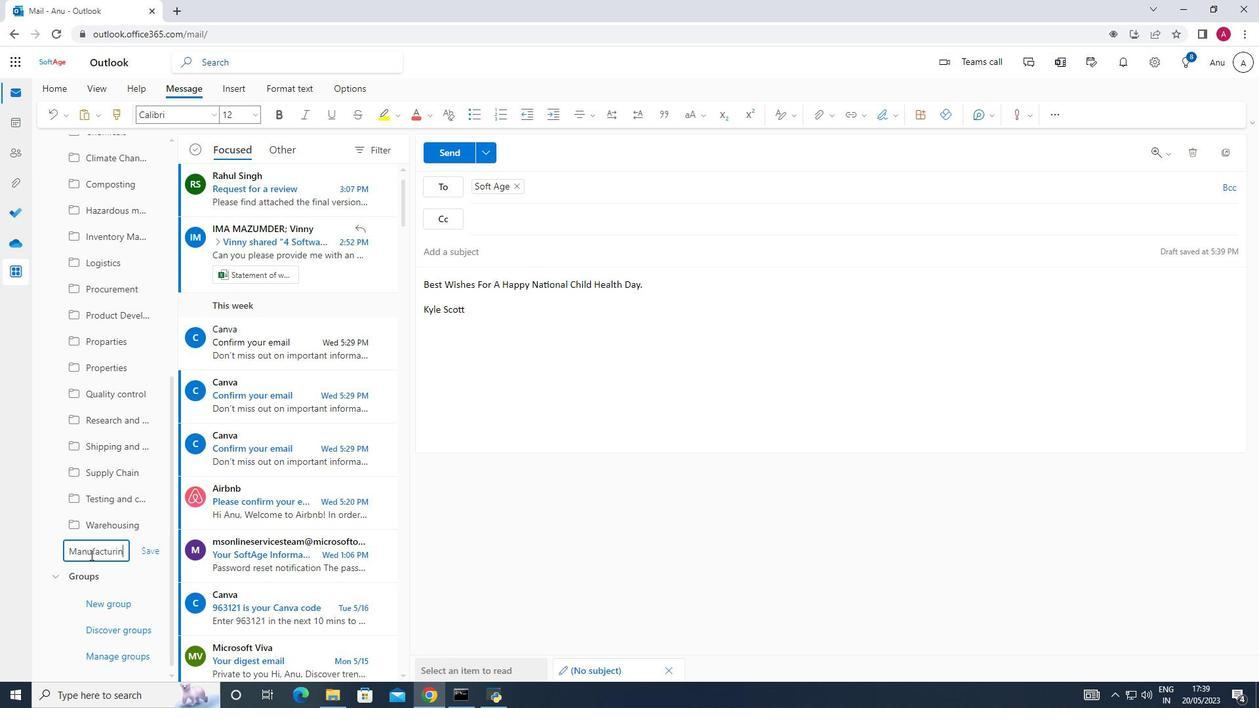 
Action: Mouse moved to (151, 553)
Screenshot: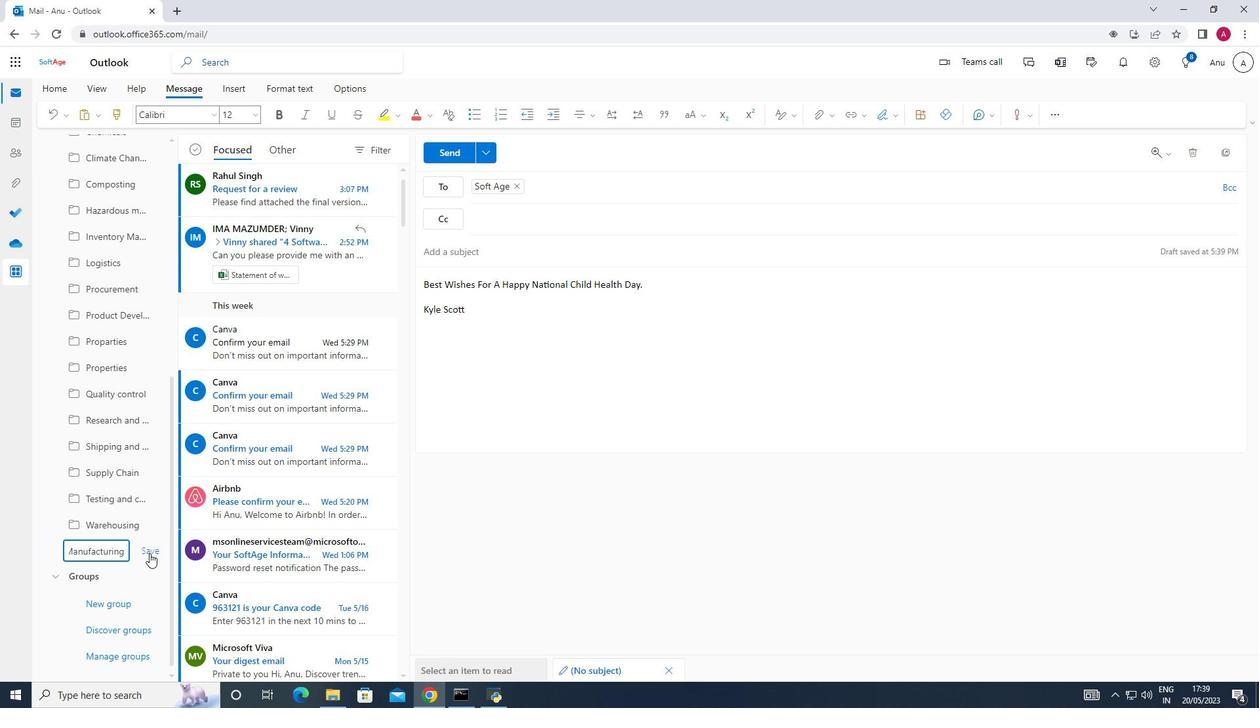 
Action: Mouse pressed left at (151, 553)
Screenshot: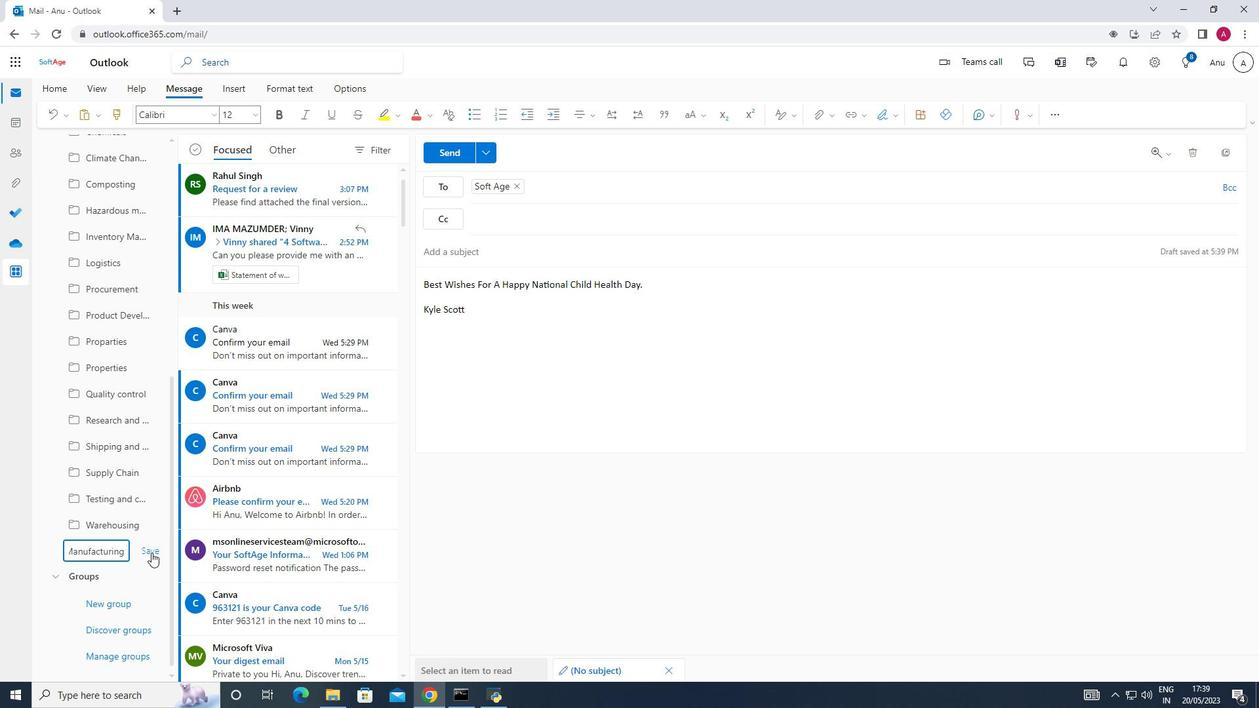 
Action: Mouse moved to (404, 443)
Screenshot: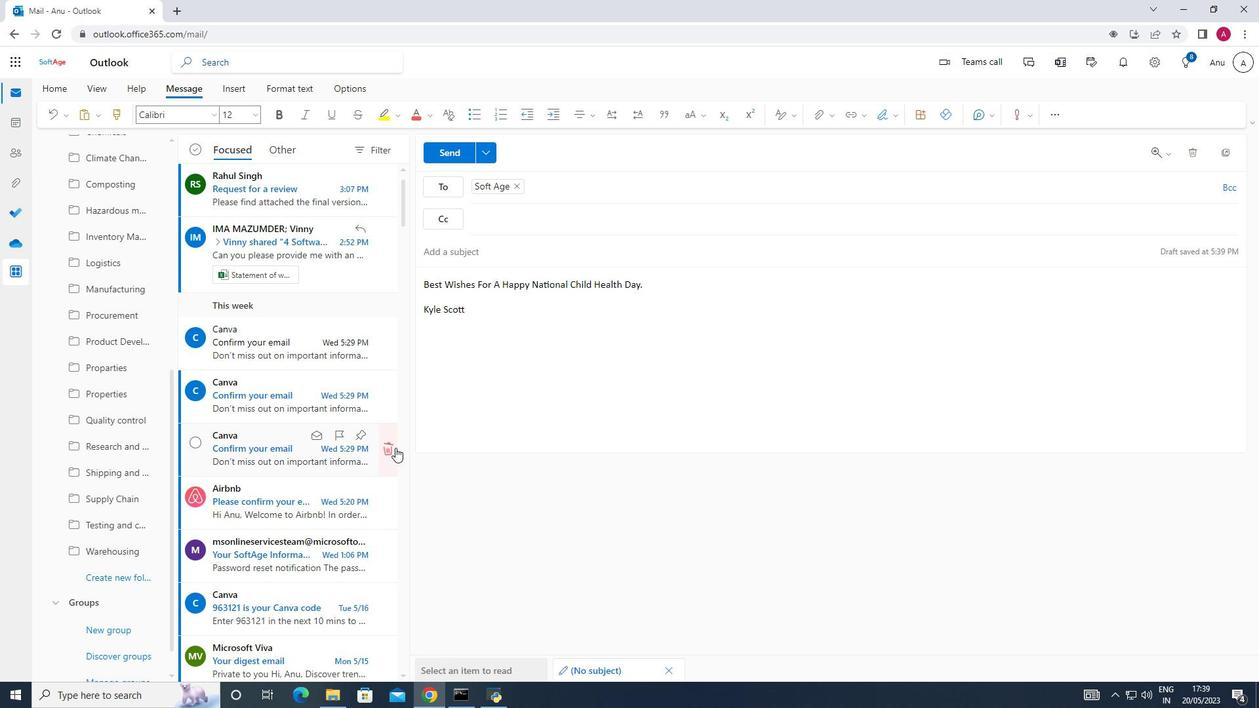
Action: Mouse scrolled (404, 444) with delta (0, 0)
Screenshot: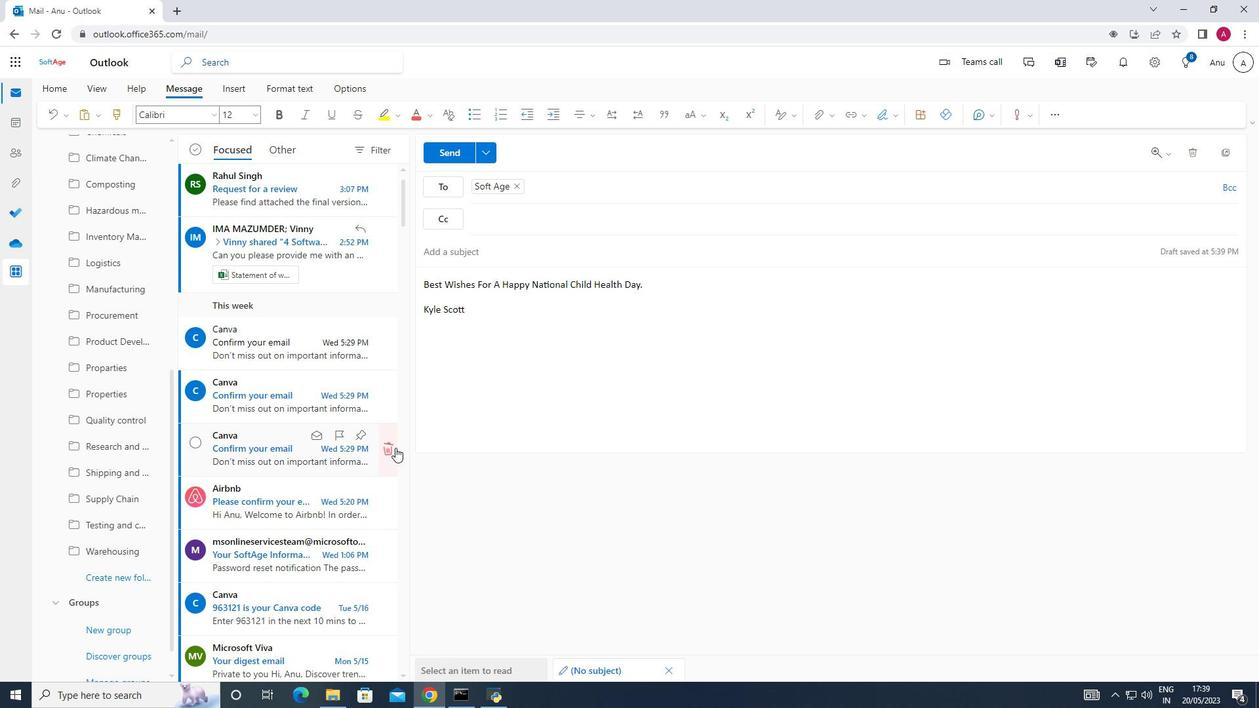 
Action: Mouse moved to (404, 442)
Screenshot: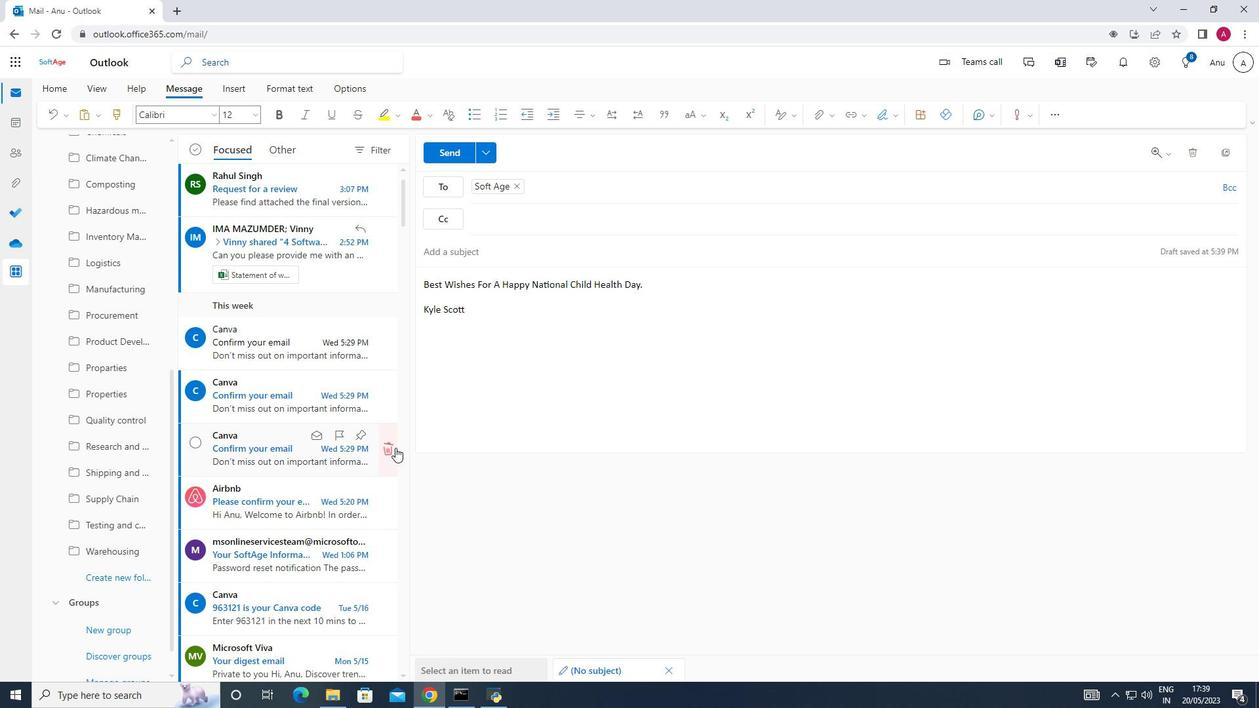 
Action: Mouse scrolled (404, 443) with delta (0, 0)
Screenshot: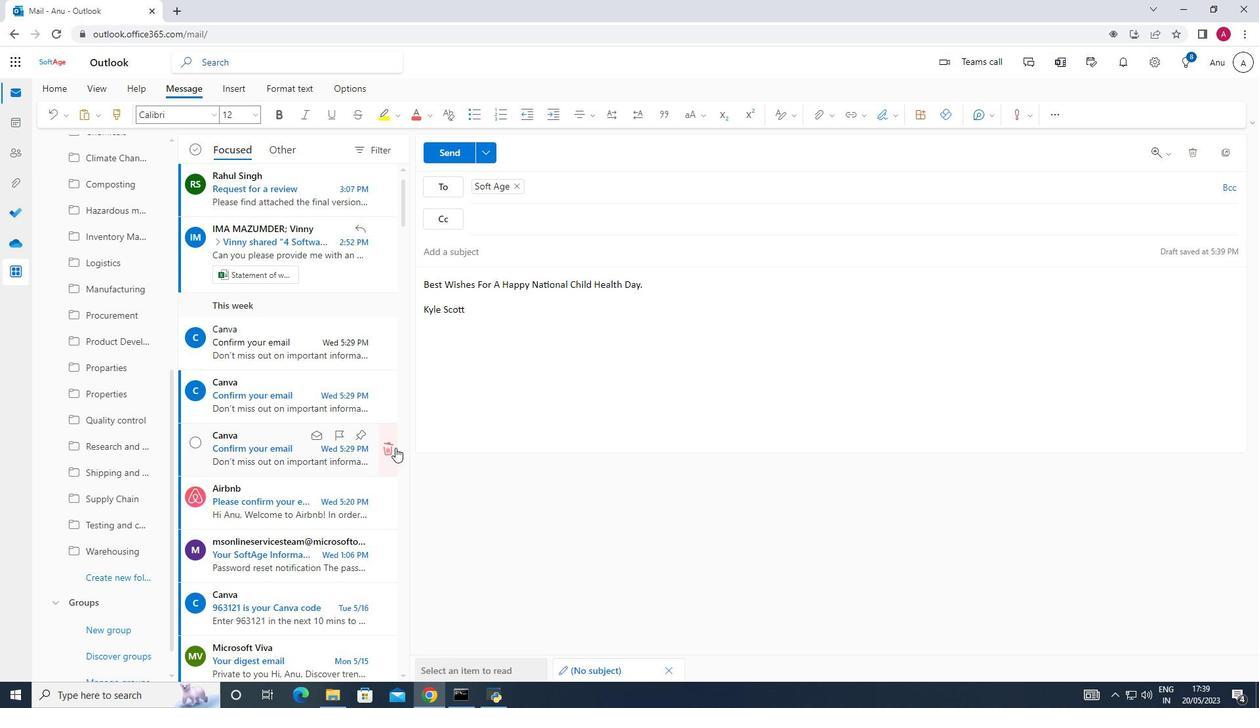 
Action: Mouse scrolled (404, 443) with delta (0, 0)
Screenshot: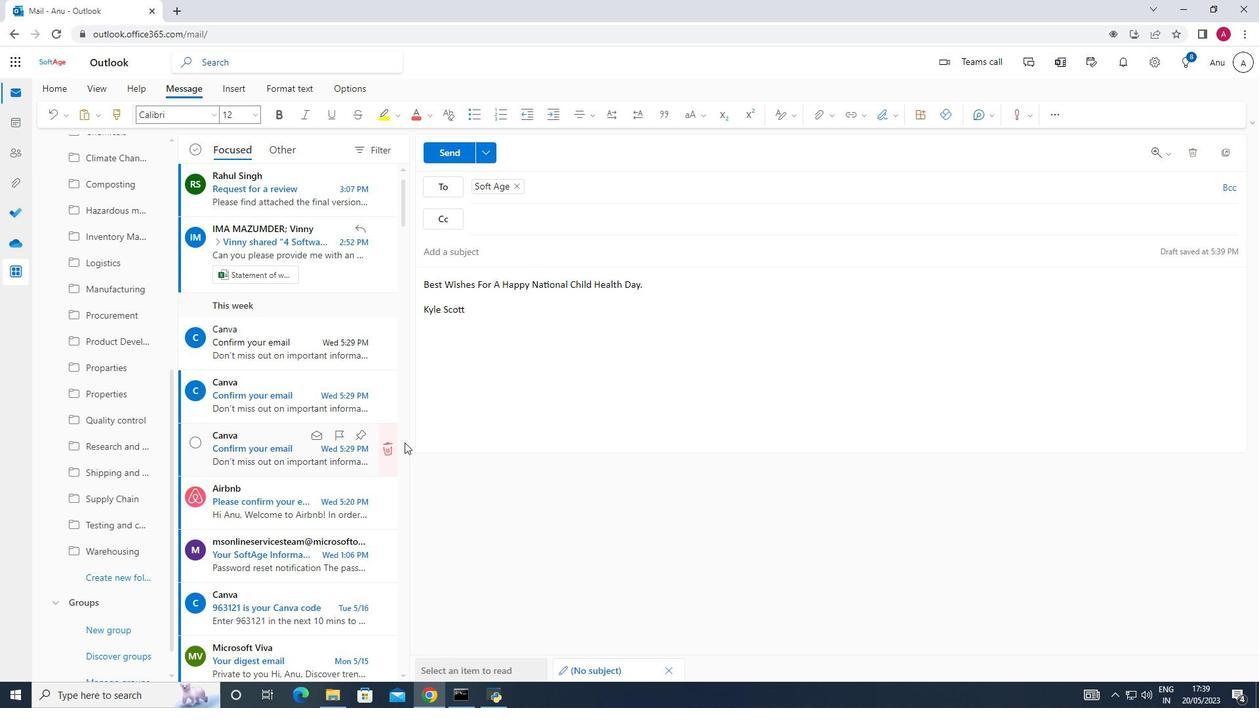 
Action: Mouse moved to (448, 149)
Screenshot: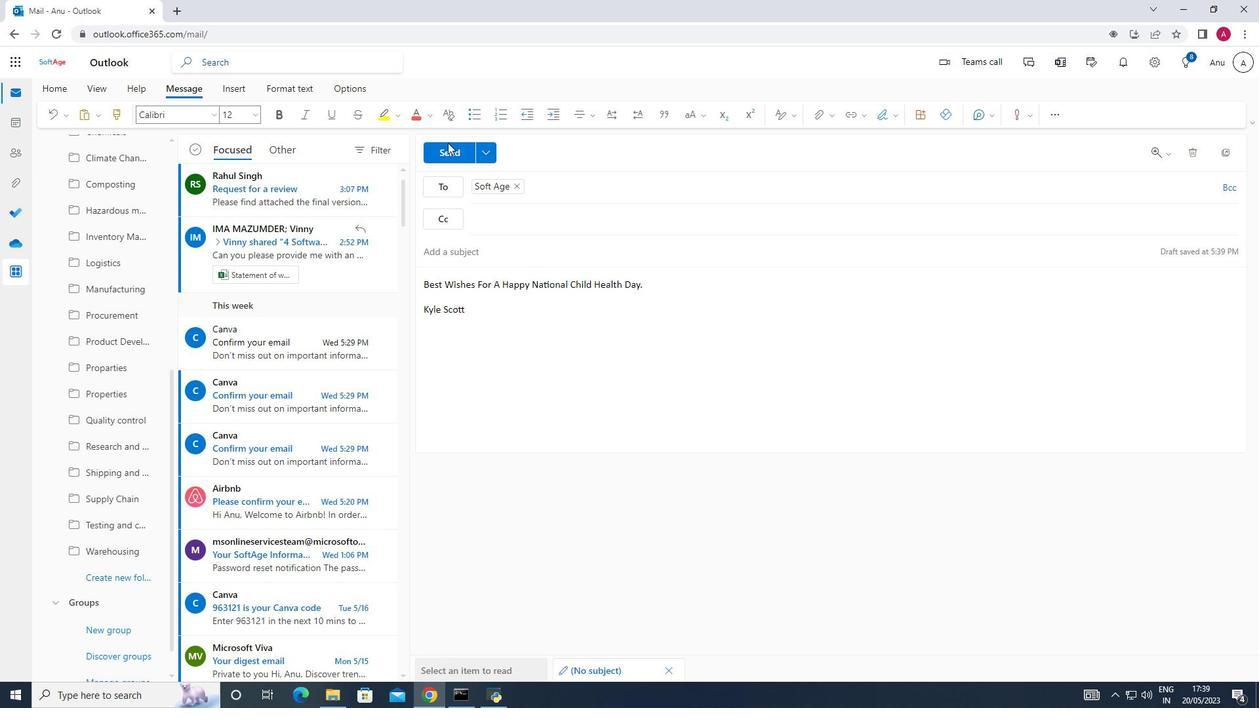 
Action: Mouse pressed left at (448, 149)
Screenshot: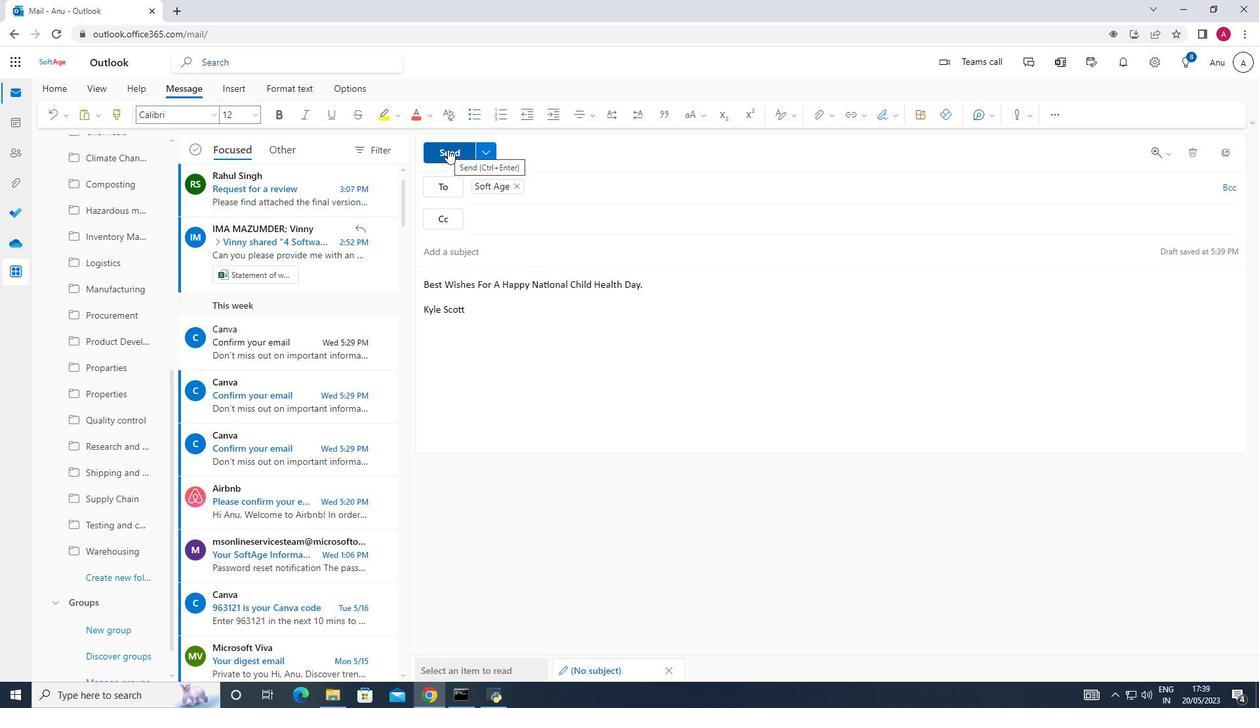 
Action: Mouse moved to (609, 398)
Screenshot: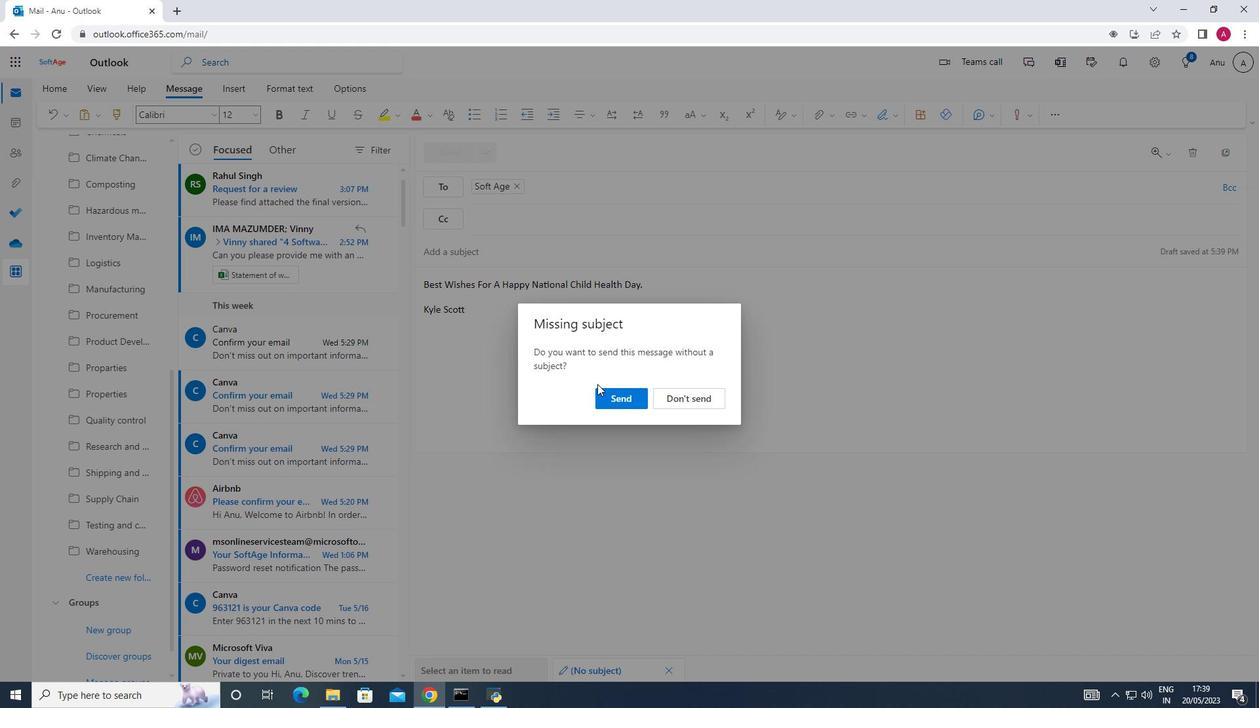 
Action: Mouse pressed left at (609, 398)
Screenshot: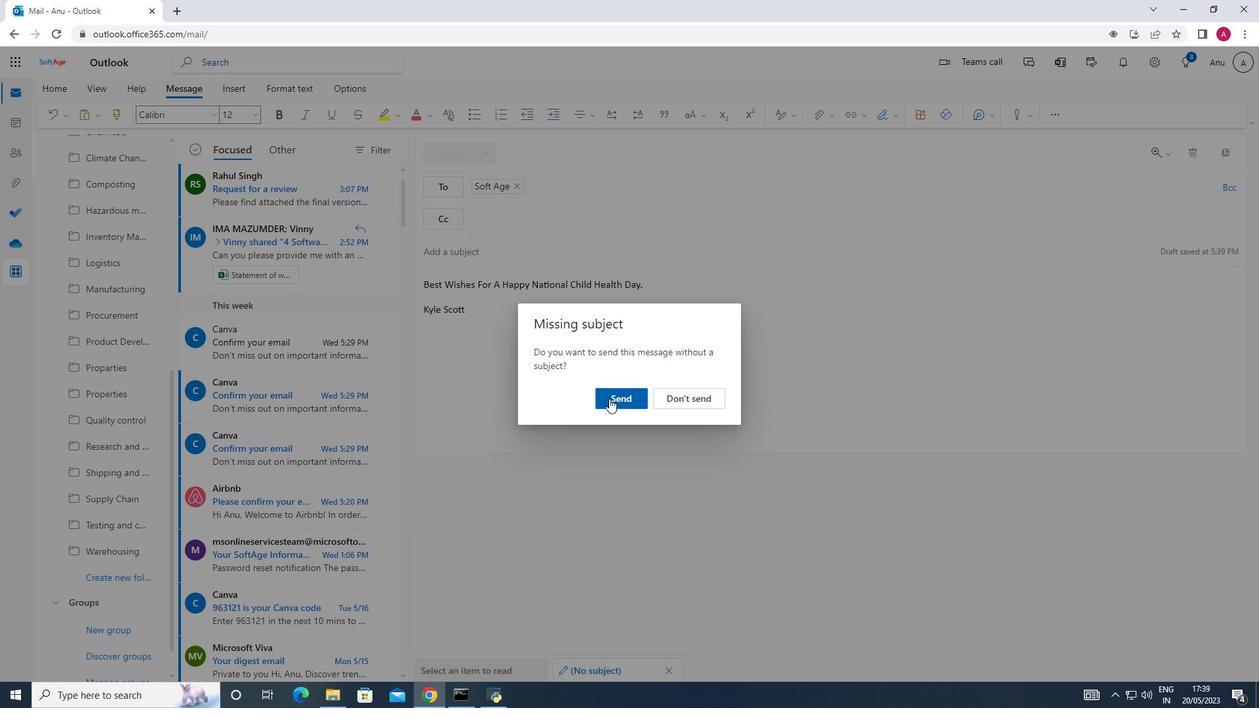 
Action: Mouse moved to (168, 451)
Screenshot: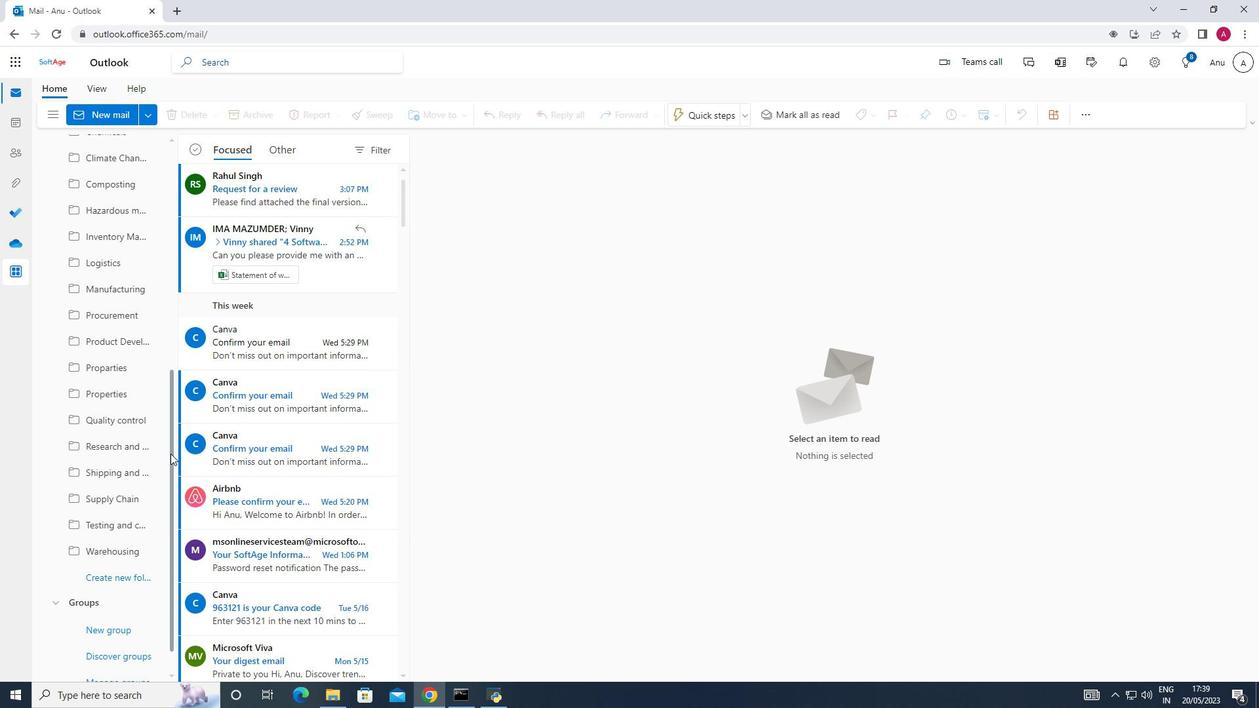 
